 Task: Search one way flight ticket for 3 adults, 3 children in business from Akron/canton: Akron-canton Regional Airport to New Bern: Coastal Carolina Regional Airport (was Craven County Regional) on 8-4-2023. Choice of flights is Sun country airlines. Number of bags: 1 carry on bag and 3 checked bags. Price is upto 25000. Outbound departure time preference is 15:45.
Action: Mouse moved to (294, 240)
Screenshot: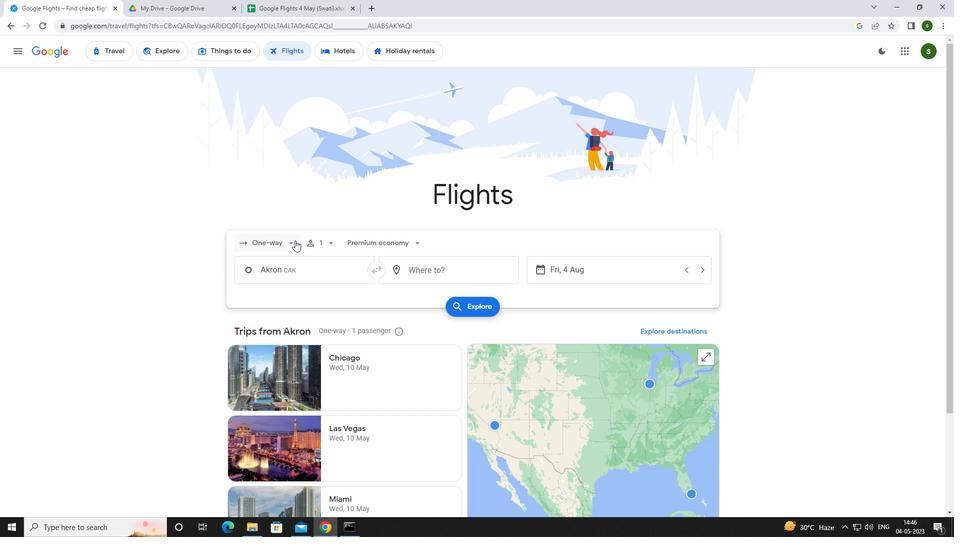 
Action: Mouse pressed left at (294, 240)
Screenshot: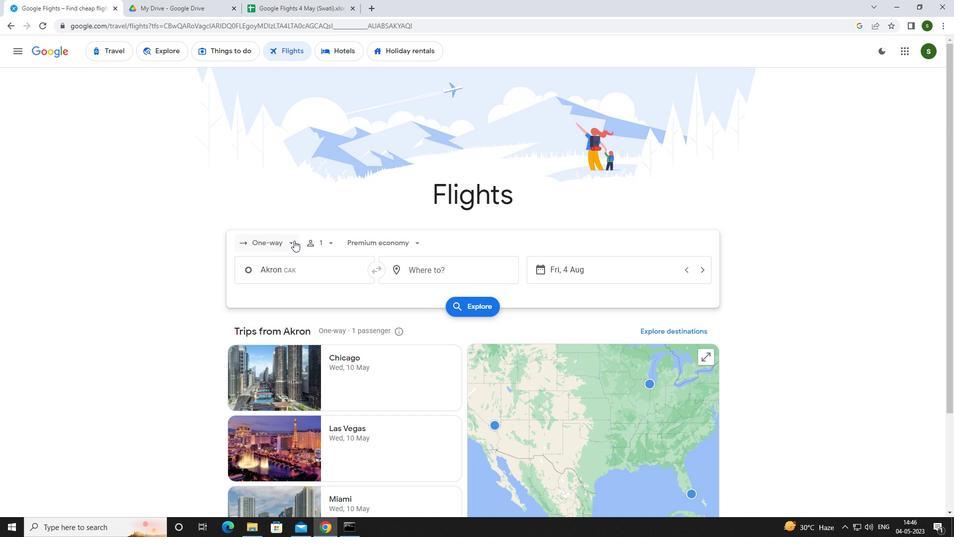 
Action: Mouse moved to (284, 289)
Screenshot: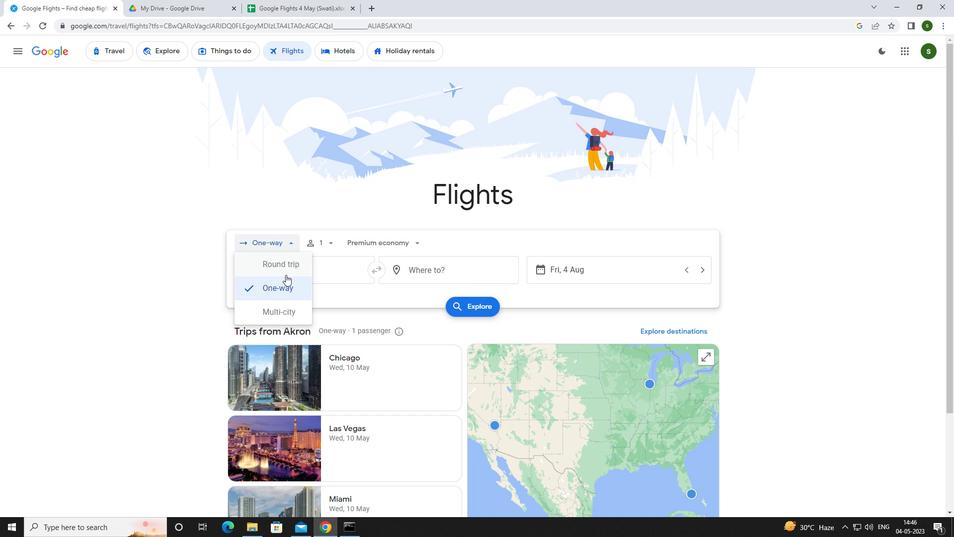 
Action: Mouse pressed left at (284, 289)
Screenshot: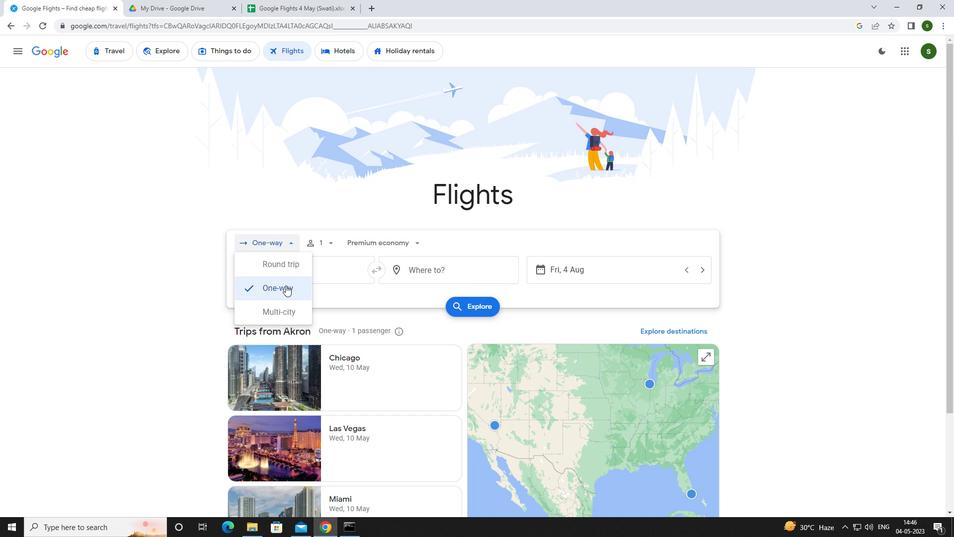 
Action: Mouse moved to (330, 246)
Screenshot: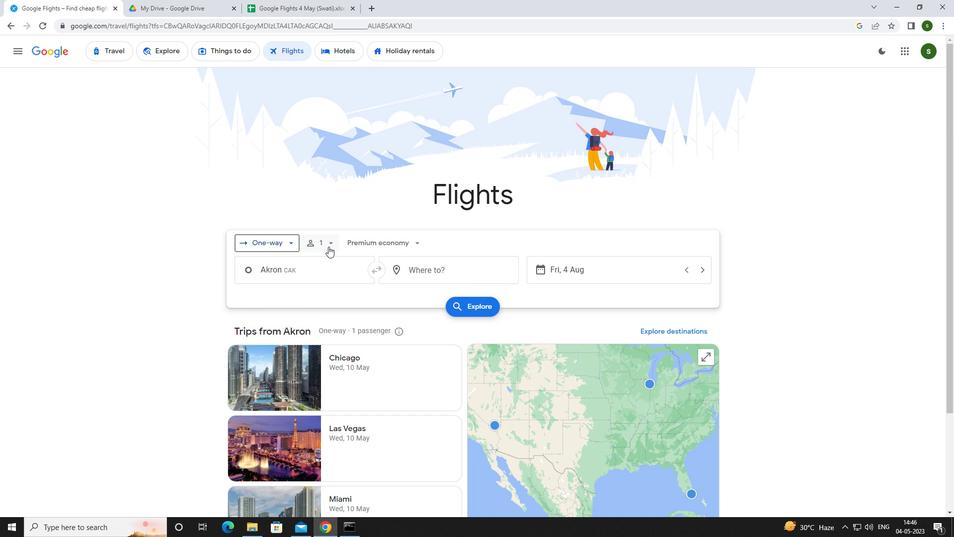 
Action: Mouse pressed left at (330, 246)
Screenshot: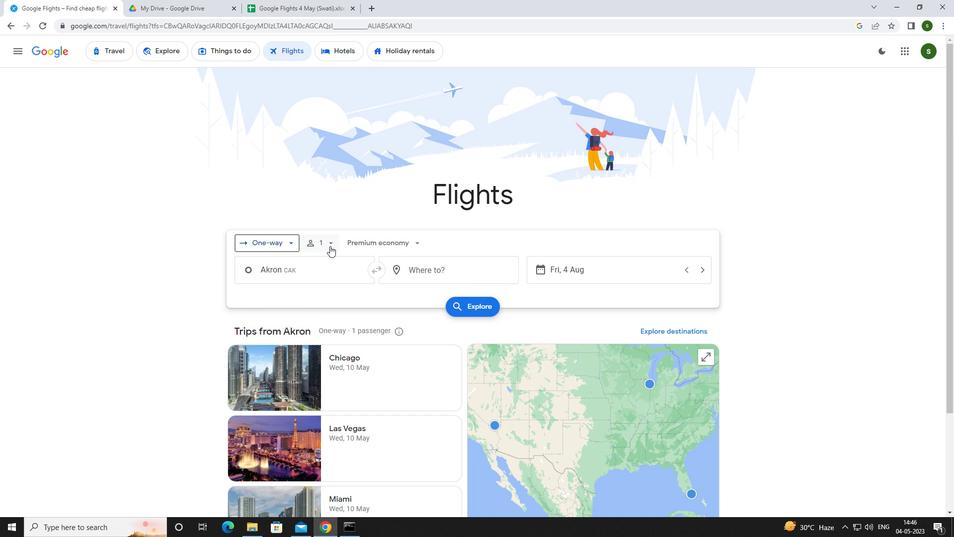 
Action: Mouse moved to (404, 271)
Screenshot: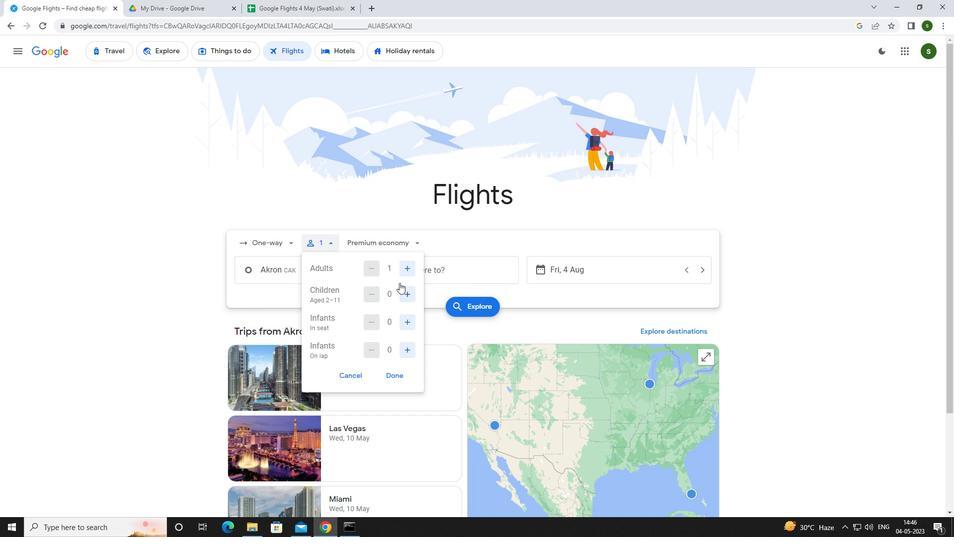
Action: Mouse pressed left at (404, 271)
Screenshot: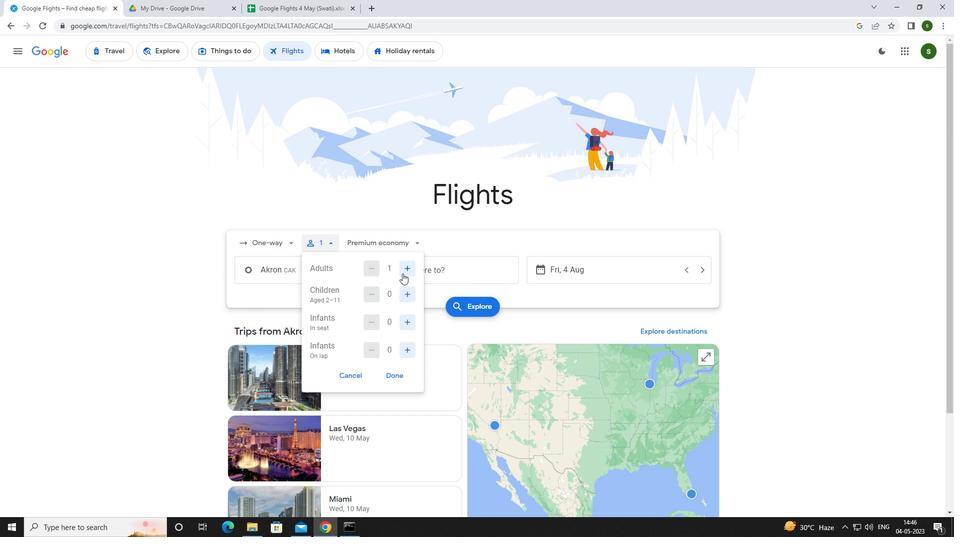 
Action: Mouse pressed left at (404, 271)
Screenshot: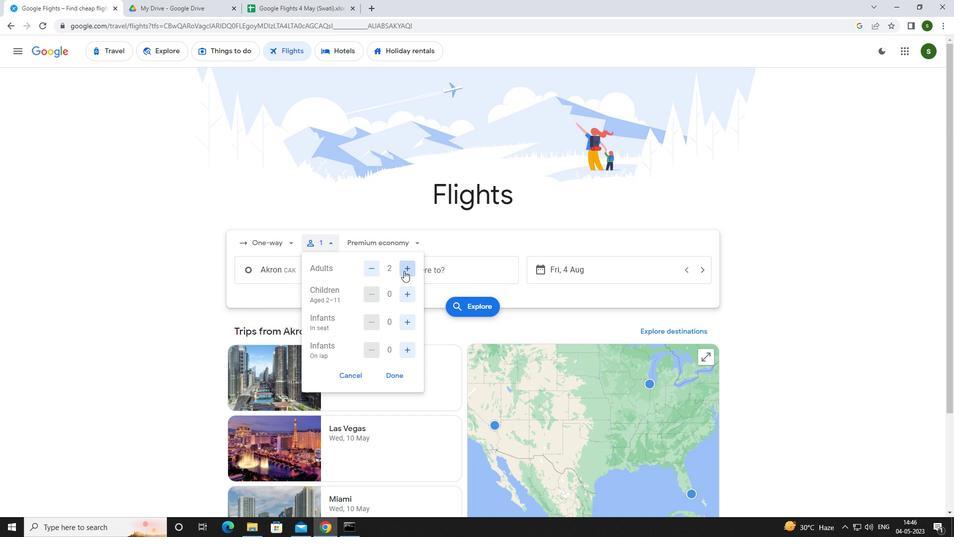 
Action: Mouse moved to (406, 293)
Screenshot: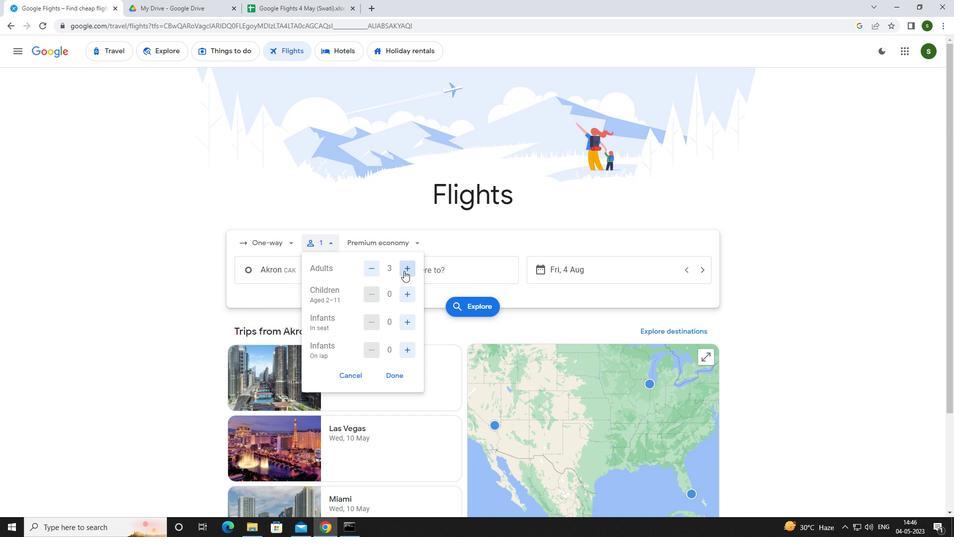 
Action: Mouse pressed left at (406, 293)
Screenshot: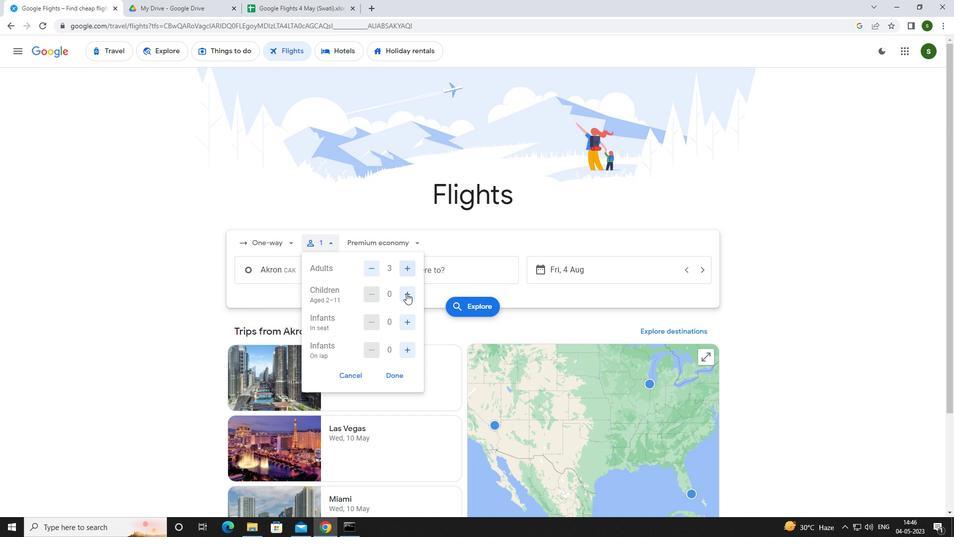 
Action: Mouse pressed left at (406, 293)
Screenshot: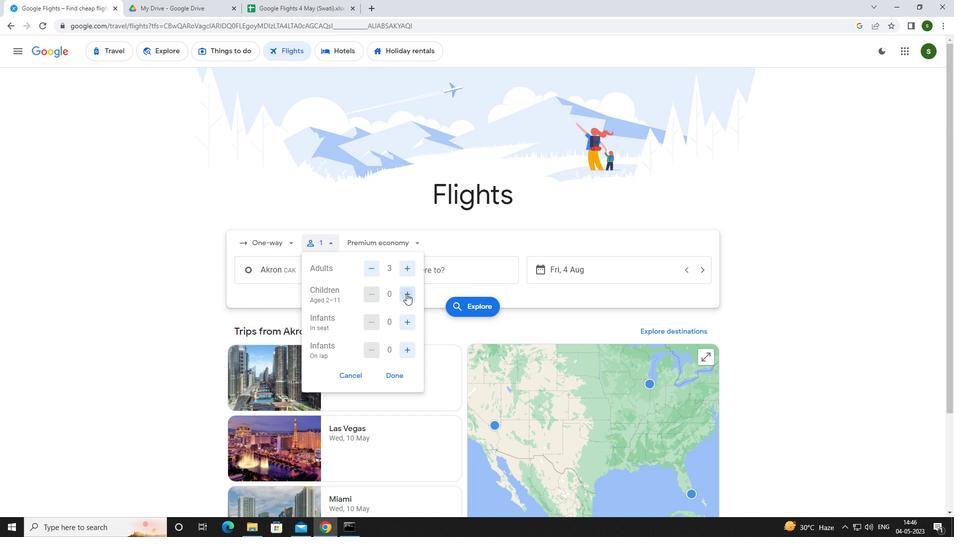 
Action: Mouse pressed left at (406, 293)
Screenshot: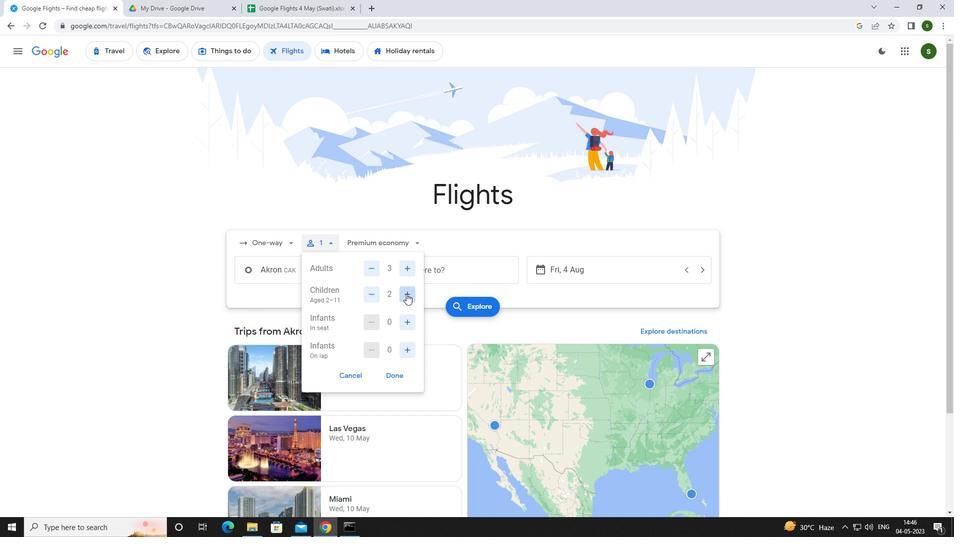 
Action: Mouse moved to (390, 237)
Screenshot: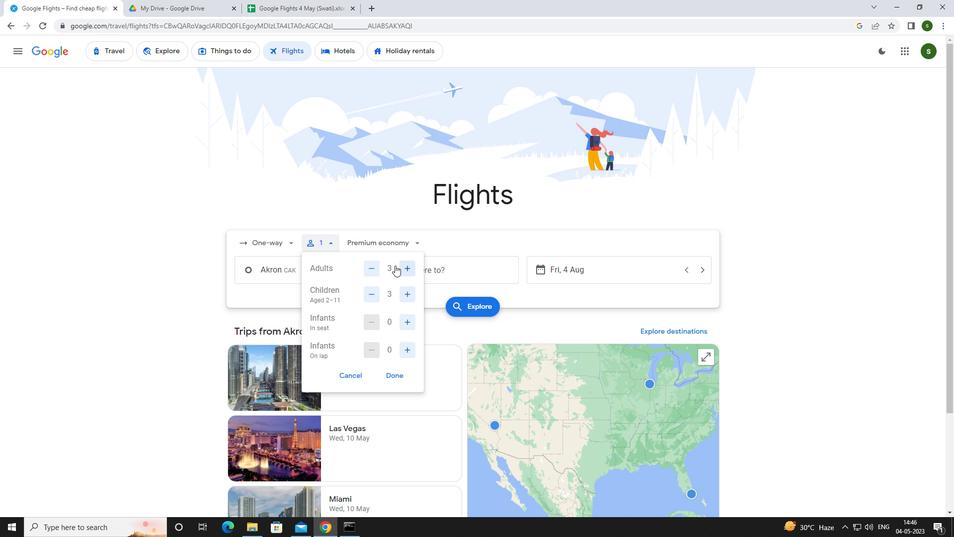 
Action: Mouse pressed left at (390, 237)
Screenshot: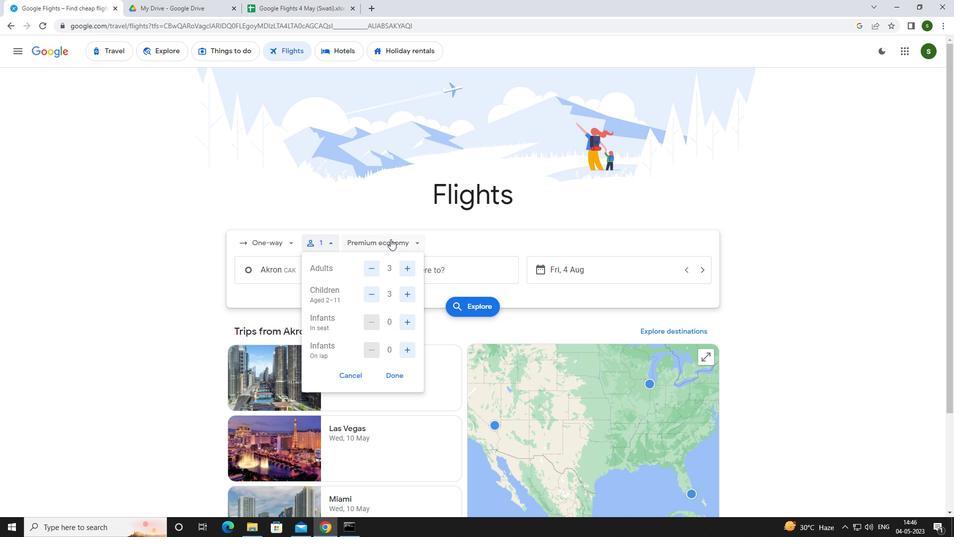 
Action: Mouse moved to (384, 312)
Screenshot: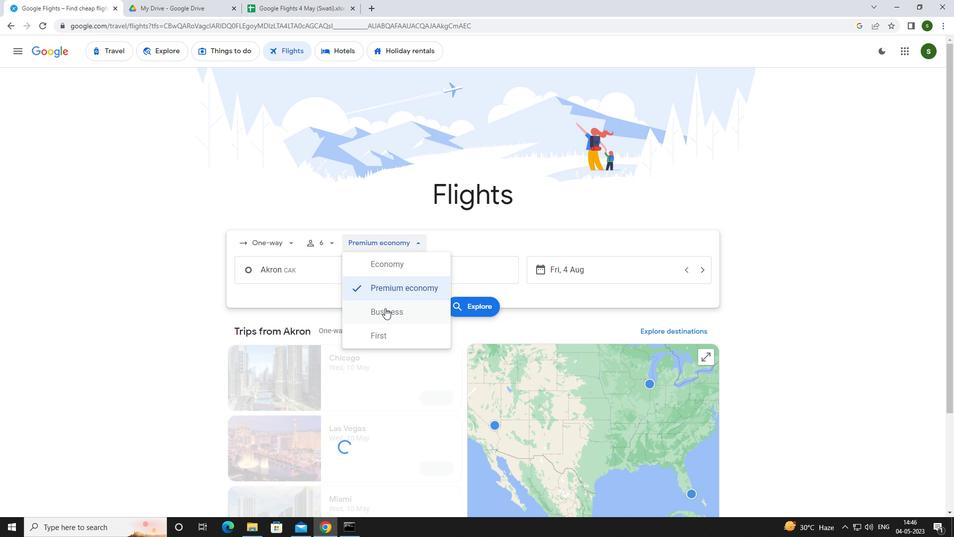
Action: Mouse pressed left at (384, 312)
Screenshot: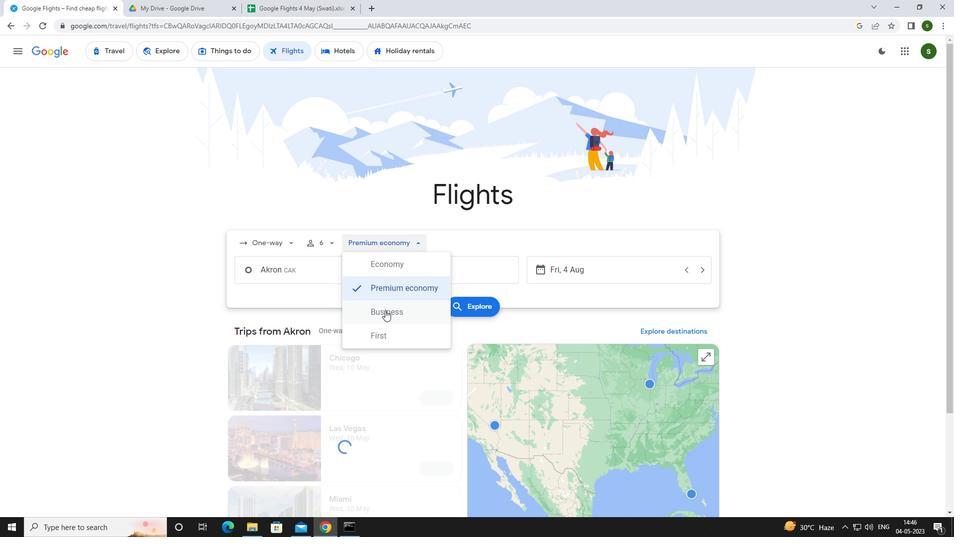 
Action: Mouse moved to (344, 278)
Screenshot: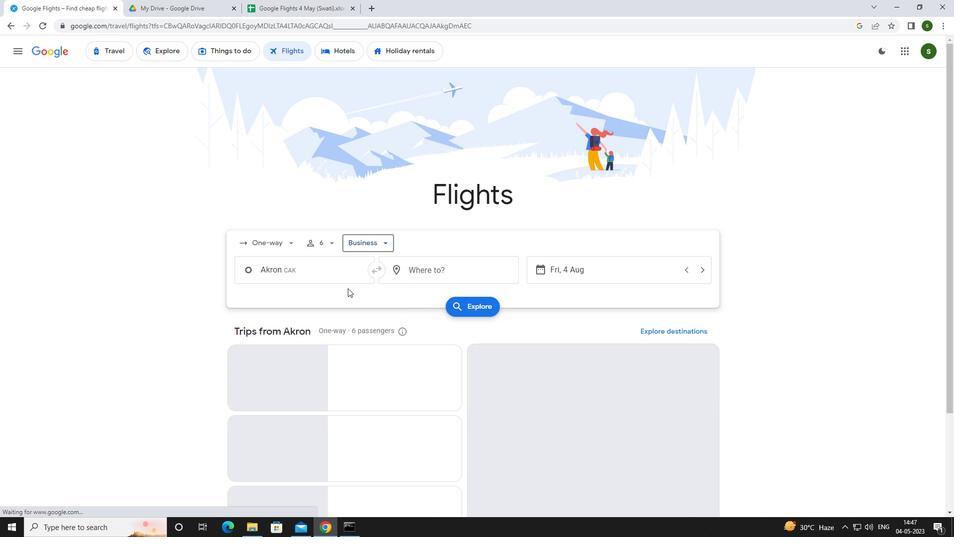 
Action: Mouse pressed left at (344, 278)
Screenshot: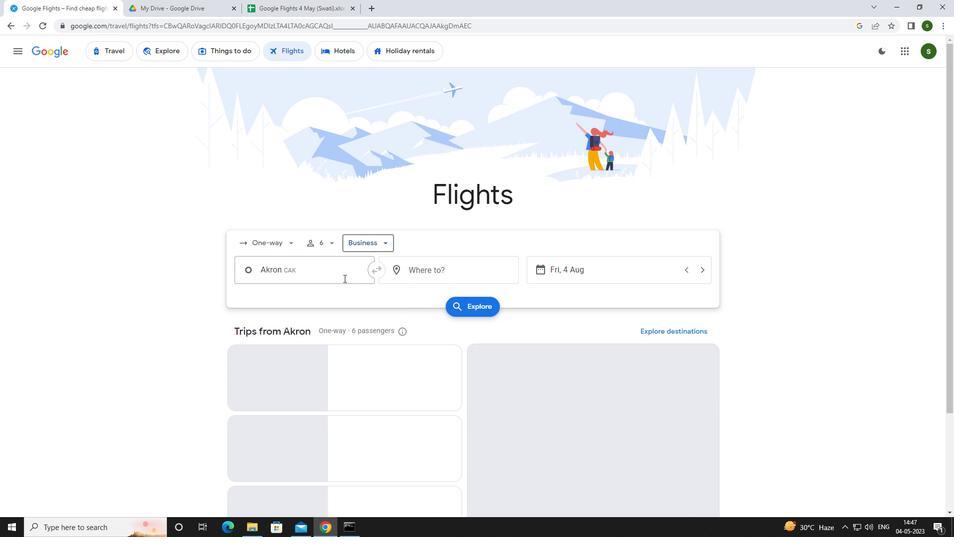 
Action: Key pressed <Key.caps_lock>a<Key.caps_lock>kron<Key.space>
Screenshot: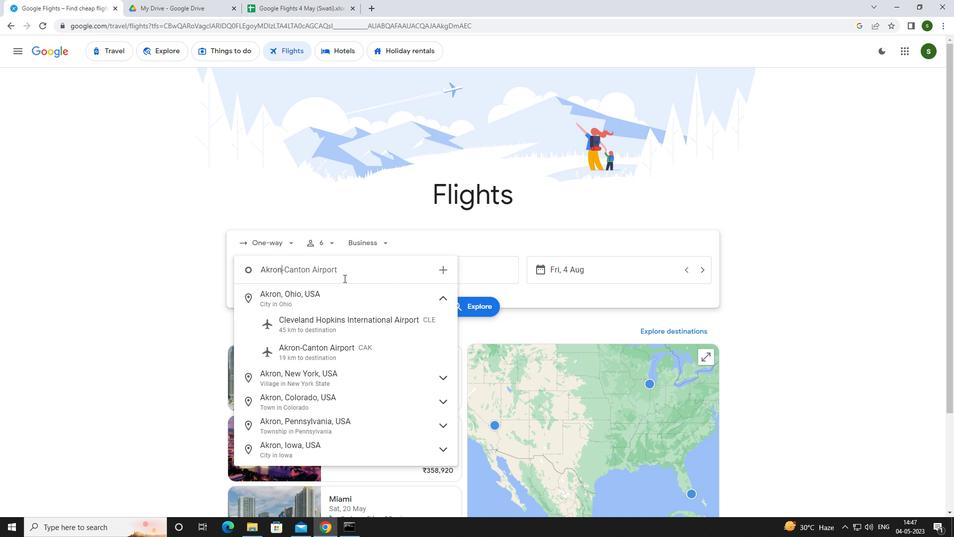 
Action: Mouse moved to (347, 346)
Screenshot: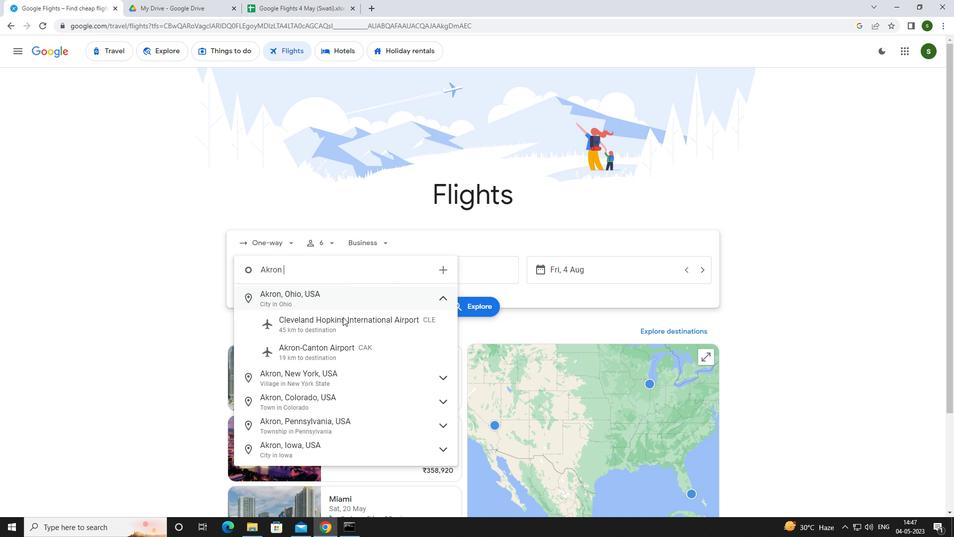 
Action: Mouse pressed left at (347, 346)
Screenshot: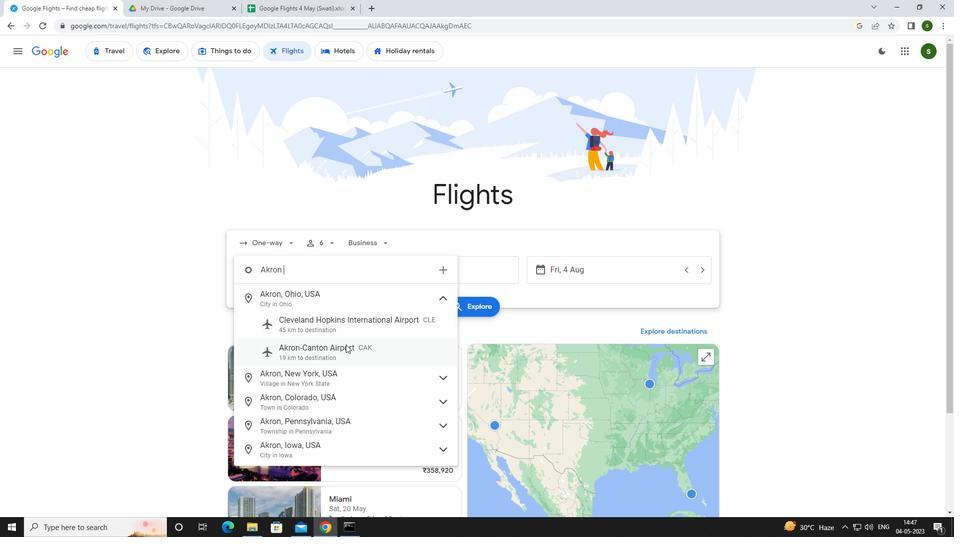 
Action: Mouse moved to (440, 274)
Screenshot: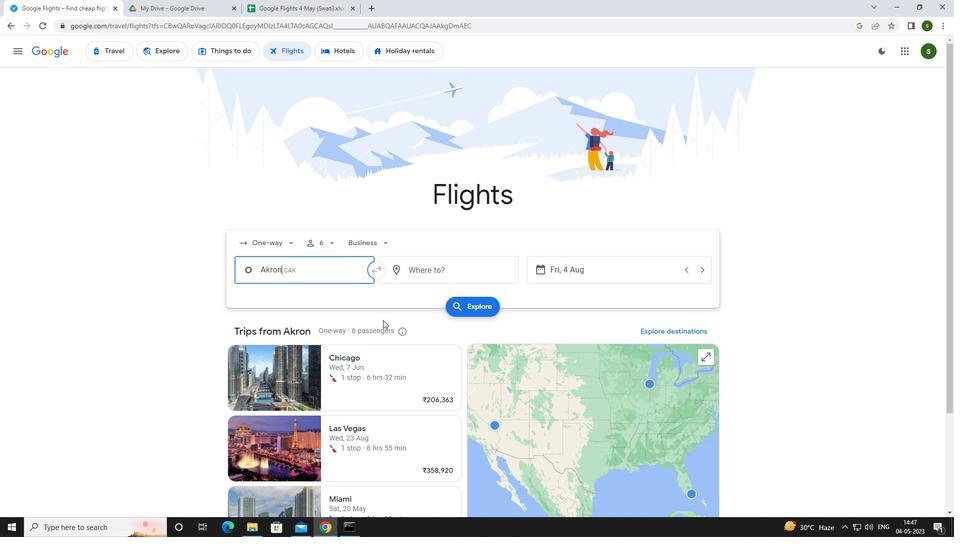 
Action: Mouse pressed left at (440, 274)
Screenshot: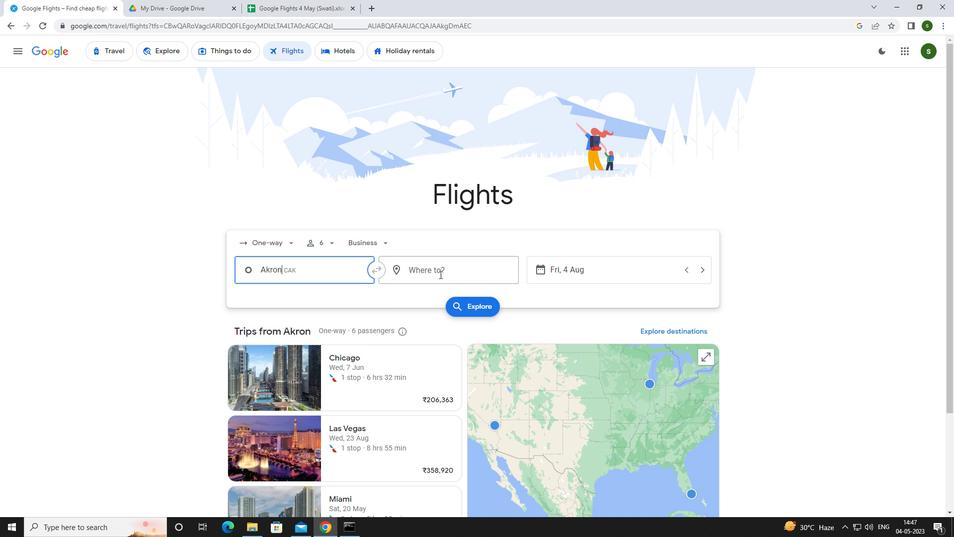 
Action: Key pressed <Key.caps_lock>c<Key.caps_lock>oastal
Screenshot: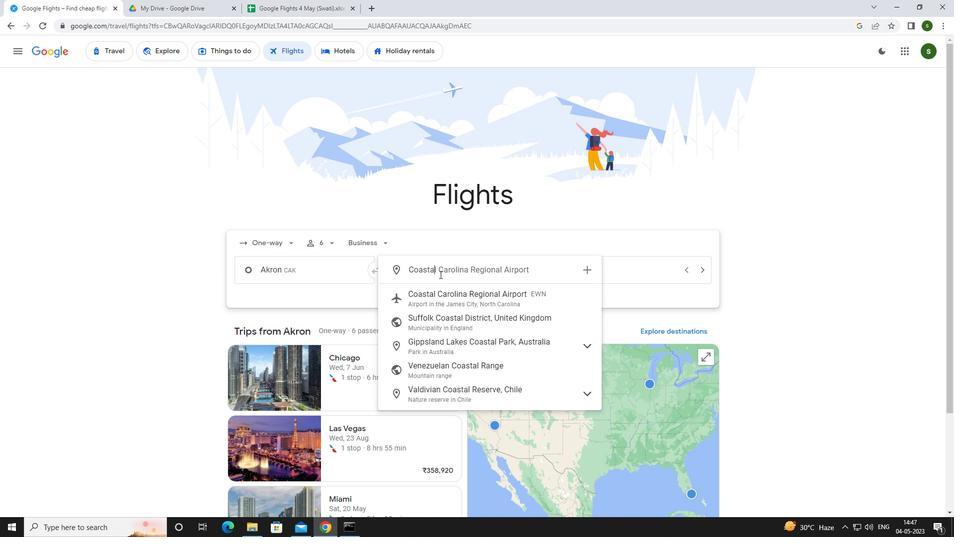 
Action: Mouse moved to (445, 294)
Screenshot: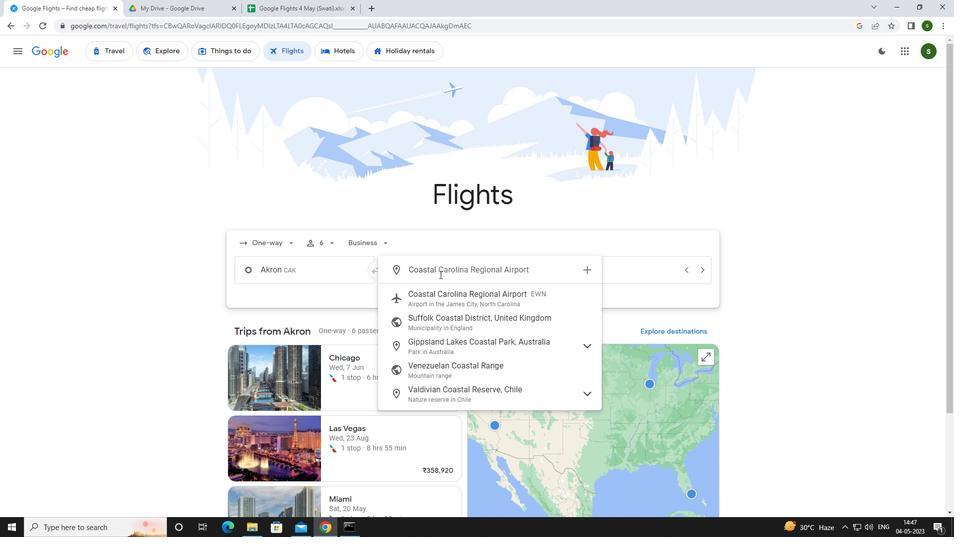 
Action: Mouse pressed left at (445, 294)
Screenshot: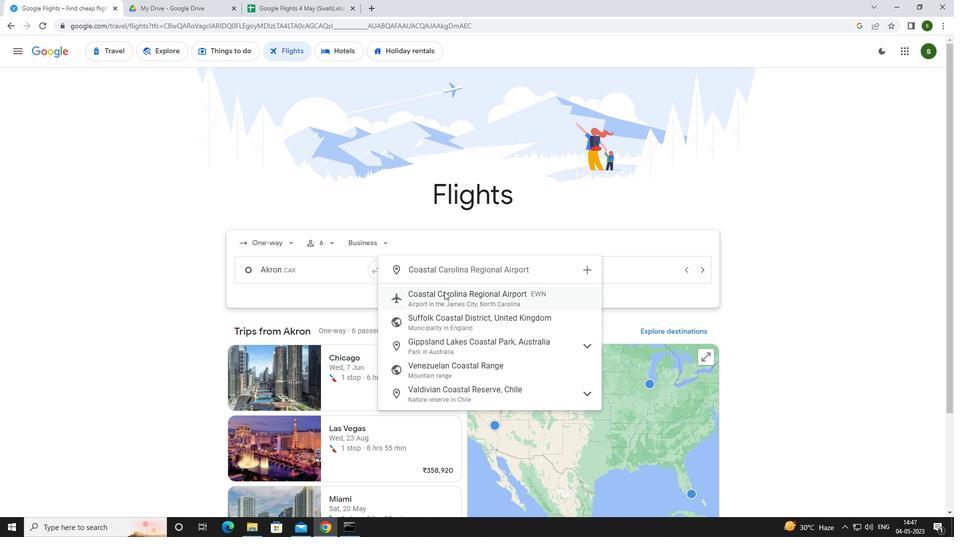 
Action: Mouse moved to (591, 273)
Screenshot: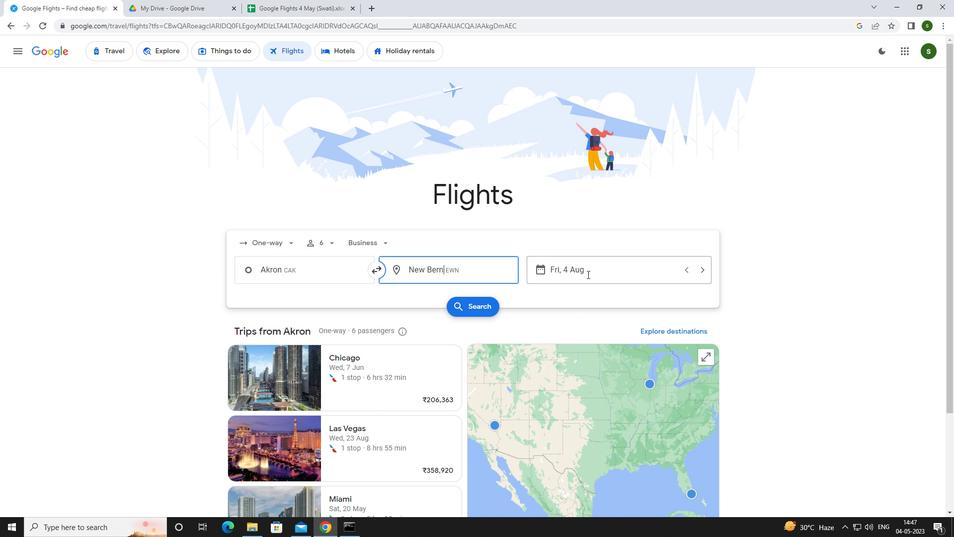 
Action: Mouse pressed left at (591, 273)
Screenshot: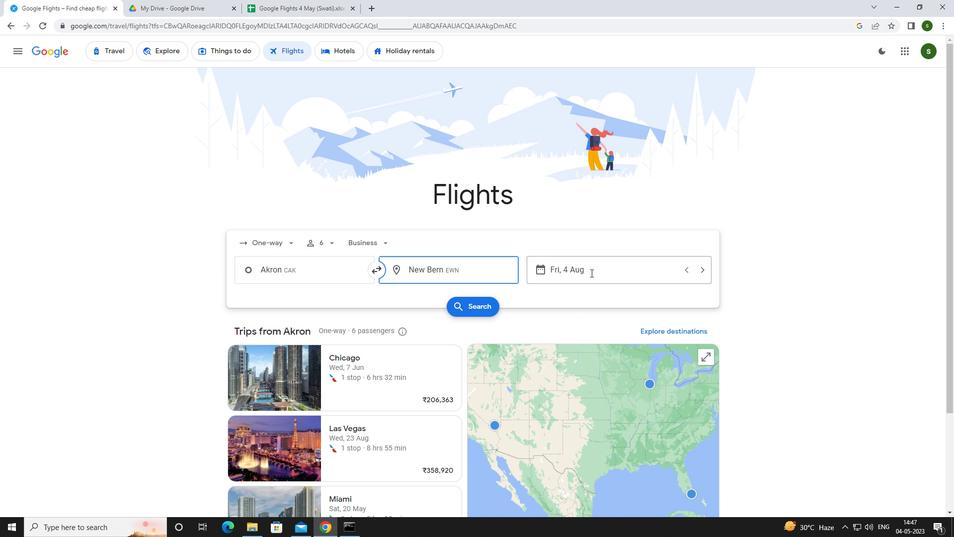 
Action: Mouse moved to (482, 335)
Screenshot: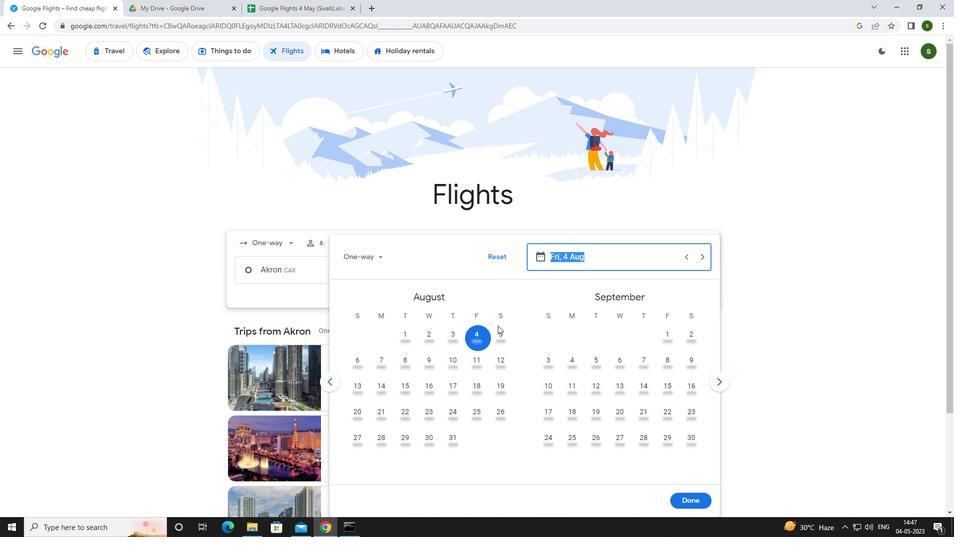 
Action: Mouse pressed left at (482, 335)
Screenshot: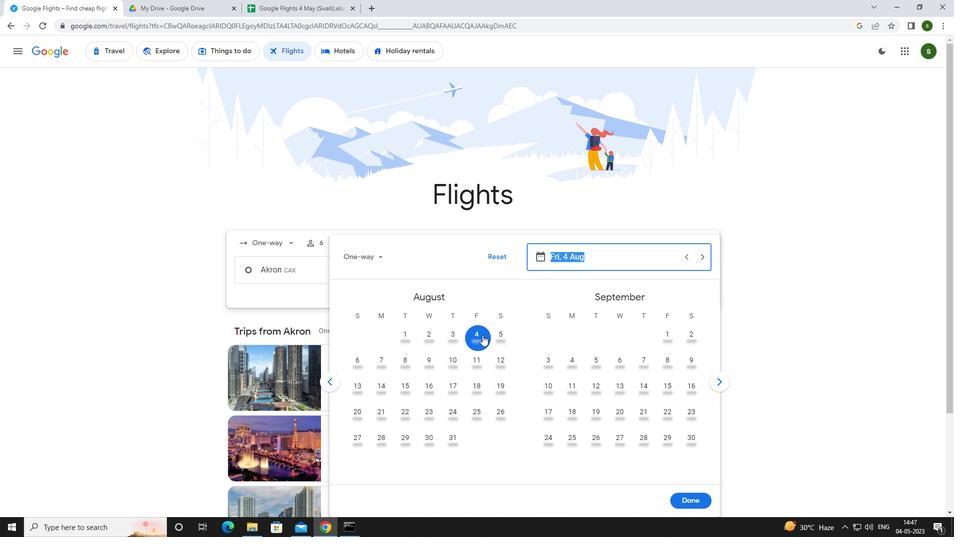 
Action: Mouse moved to (692, 503)
Screenshot: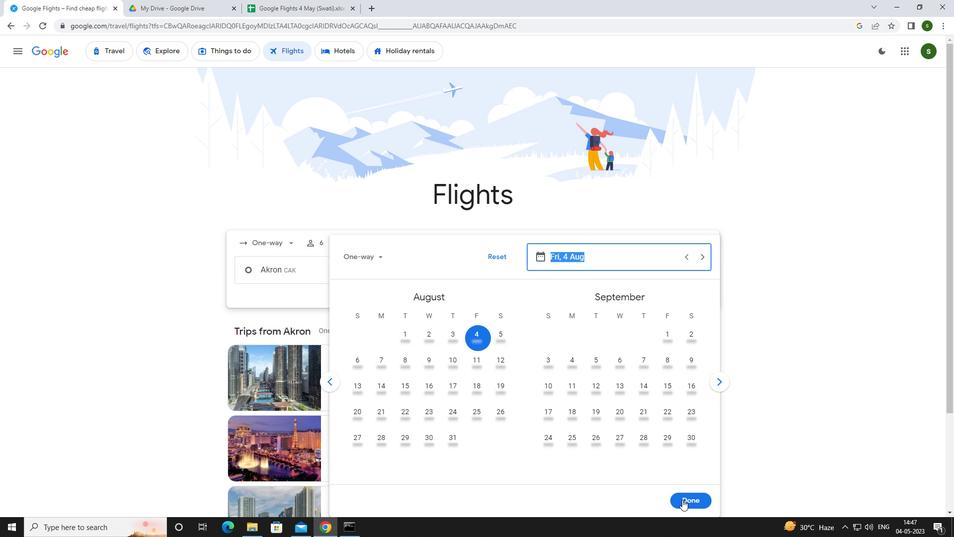 
Action: Mouse pressed left at (692, 503)
Screenshot: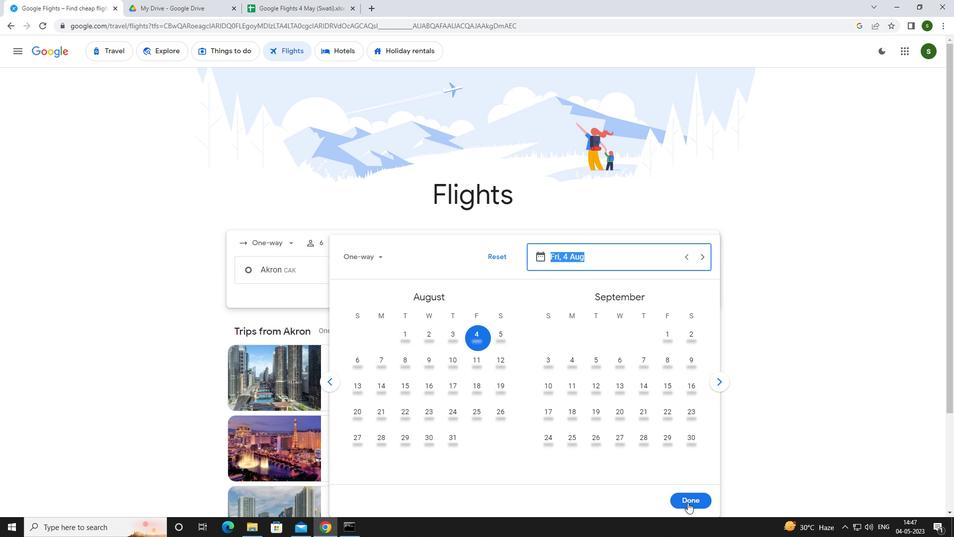 
Action: Mouse moved to (478, 307)
Screenshot: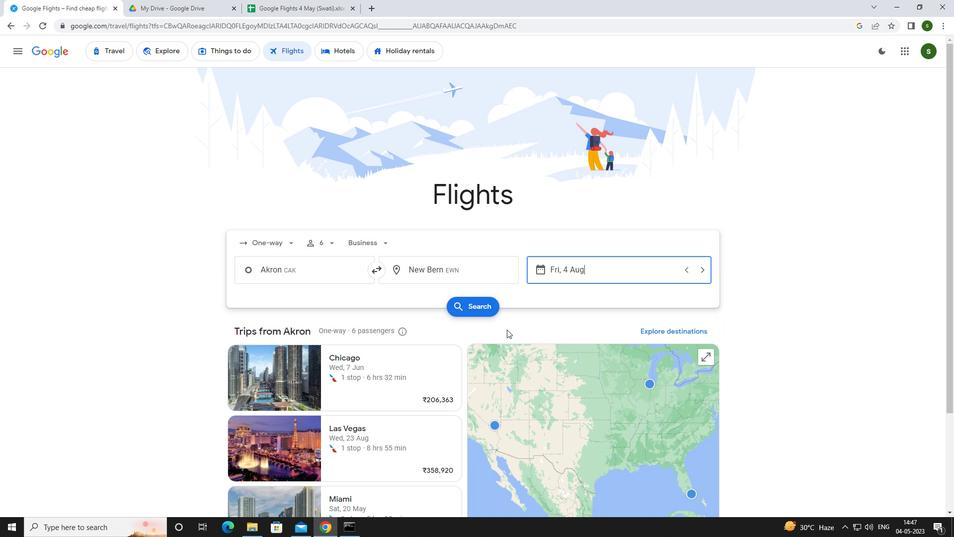 
Action: Mouse pressed left at (478, 307)
Screenshot: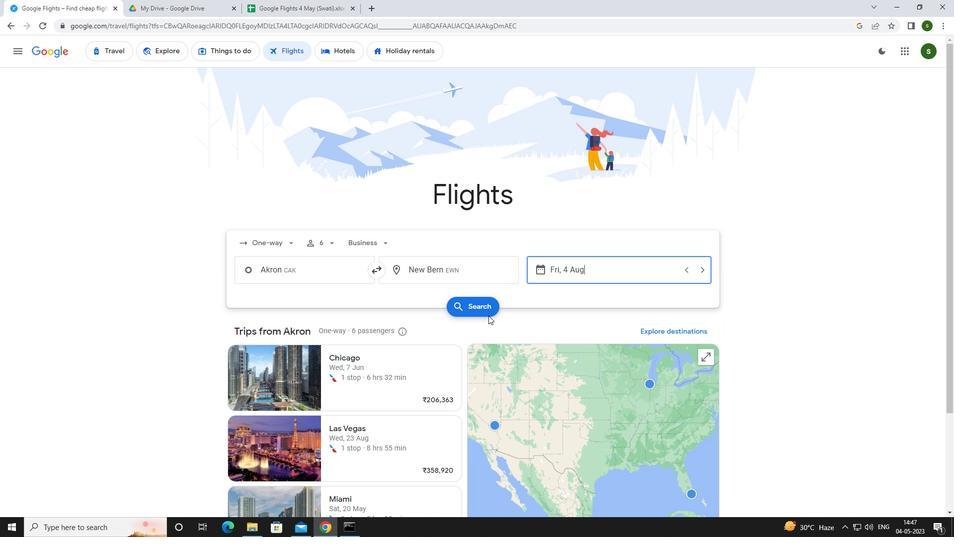 
Action: Mouse moved to (251, 144)
Screenshot: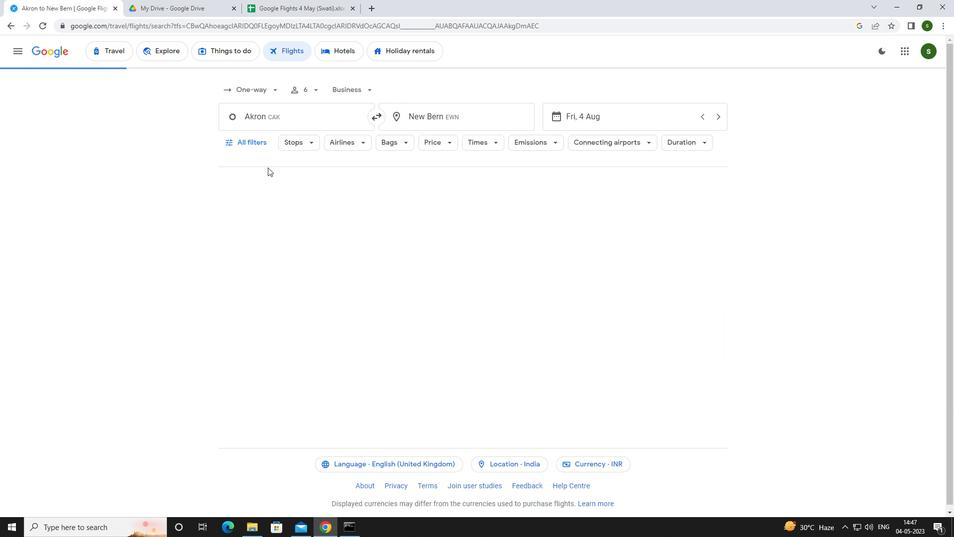 
Action: Mouse pressed left at (251, 144)
Screenshot: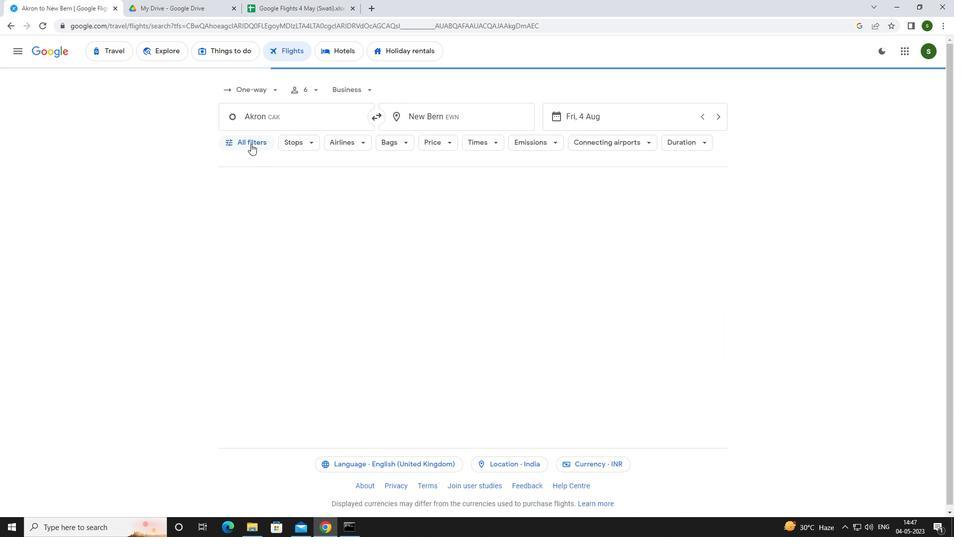 
Action: Mouse moved to (370, 354)
Screenshot: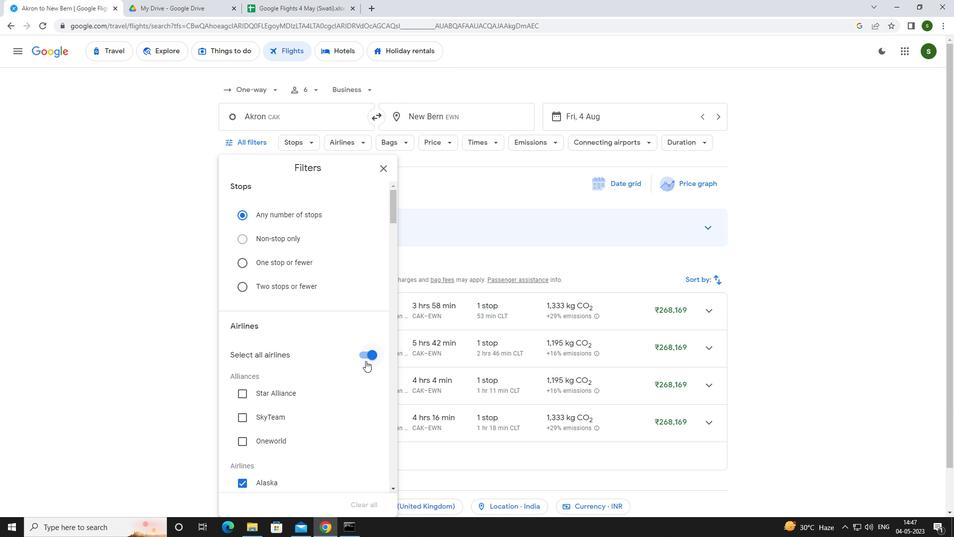 
Action: Mouse pressed left at (370, 354)
Screenshot: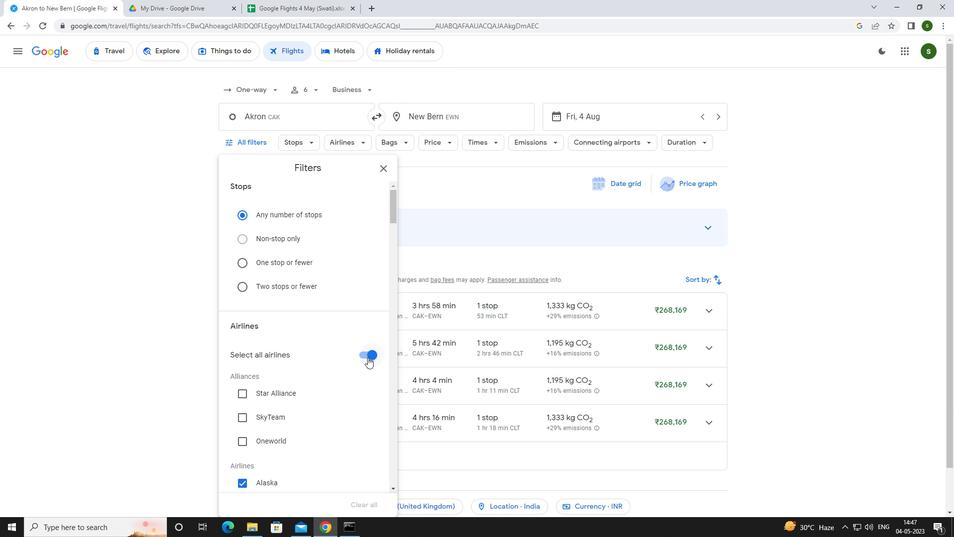 
Action: Mouse scrolled (370, 354) with delta (0, 0)
Screenshot: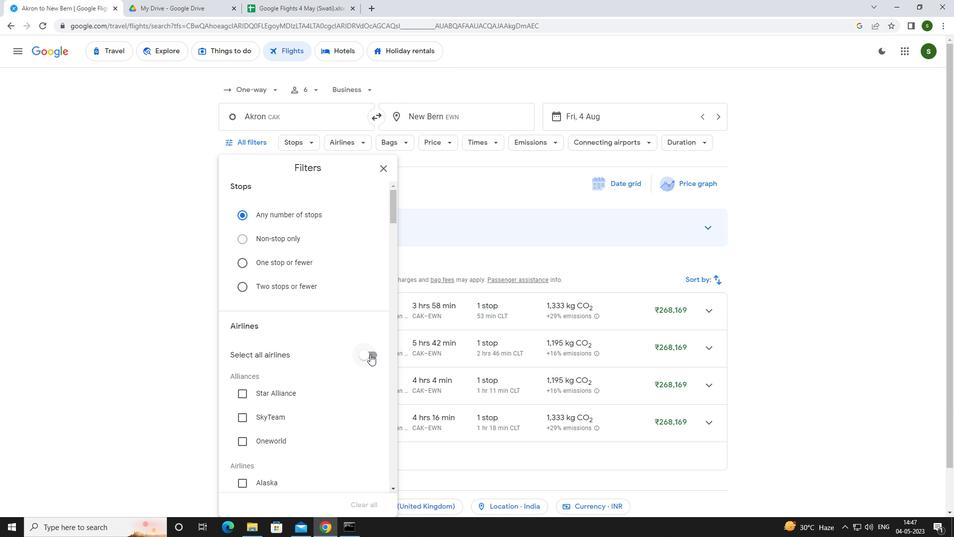 
Action: Mouse scrolled (370, 354) with delta (0, 0)
Screenshot: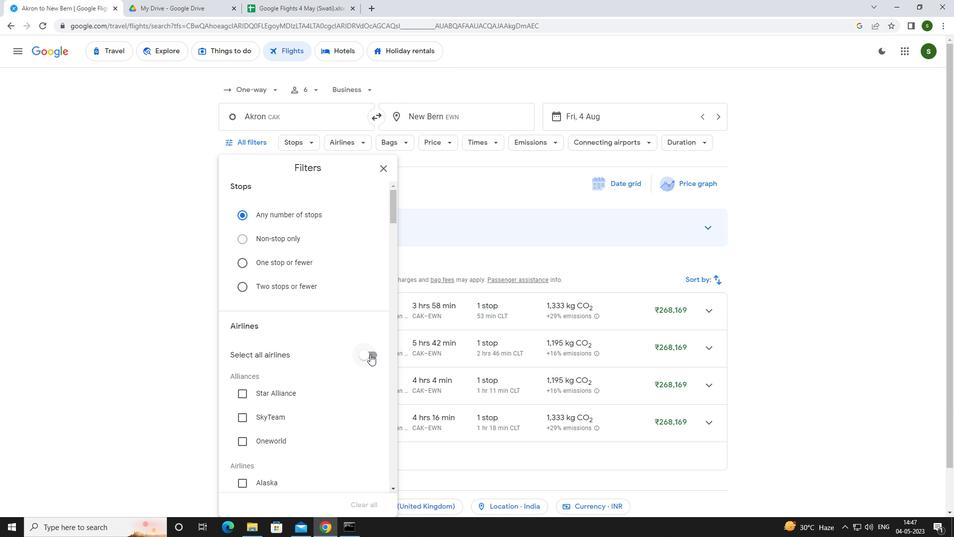 
Action: Mouse scrolled (370, 354) with delta (0, 0)
Screenshot: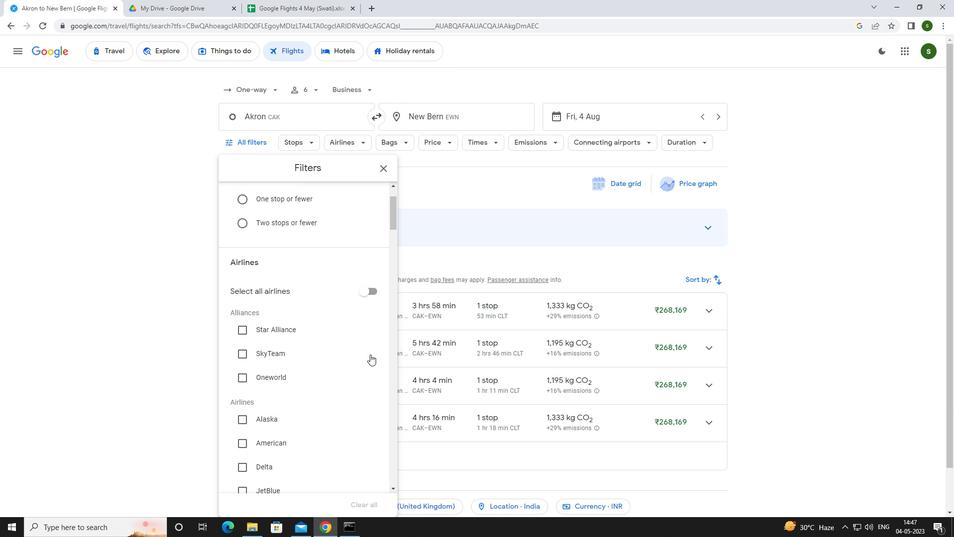 
Action: Mouse scrolled (370, 354) with delta (0, 0)
Screenshot: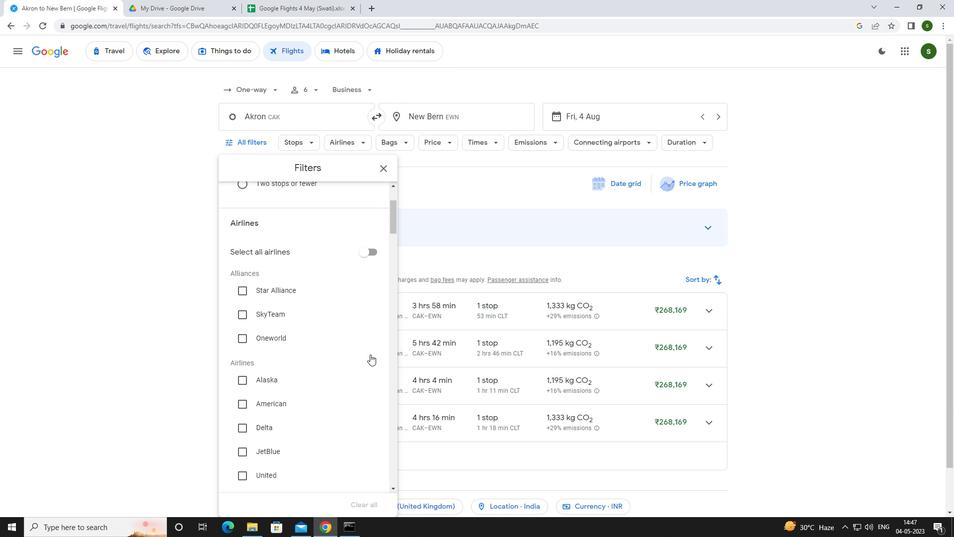 
Action: Mouse scrolled (370, 354) with delta (0, 0)
Screenshot: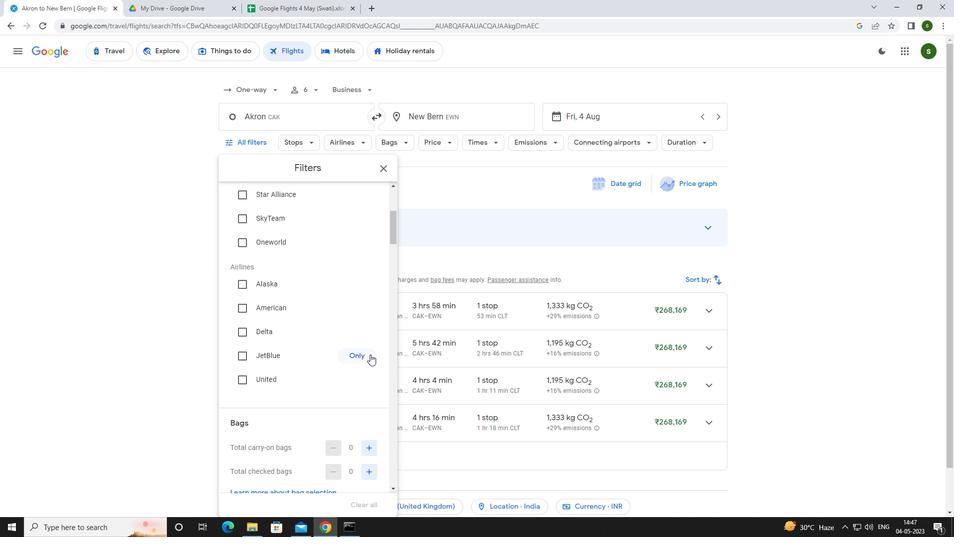 
Action: Mouse scrolled (370, 354) with delta (0, 0)
Screenshot: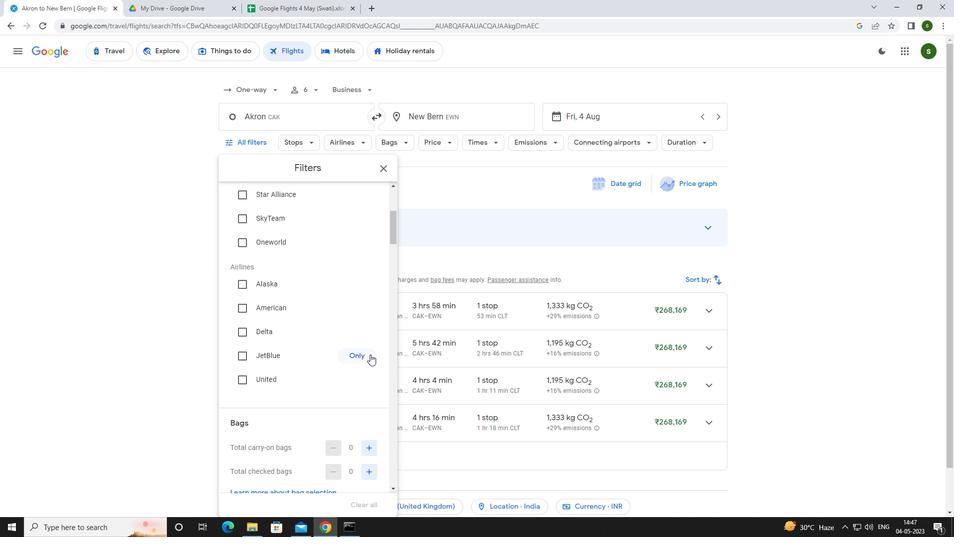 
Action: Mouse moved to (372, 353)
Screenshot: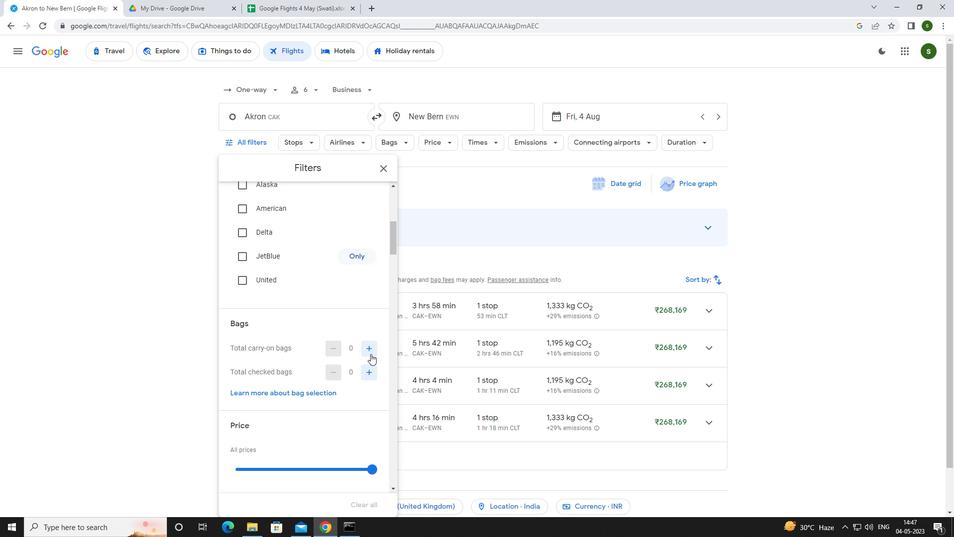 
Action: Mouse pressed left at (372, 353)
Screenshot: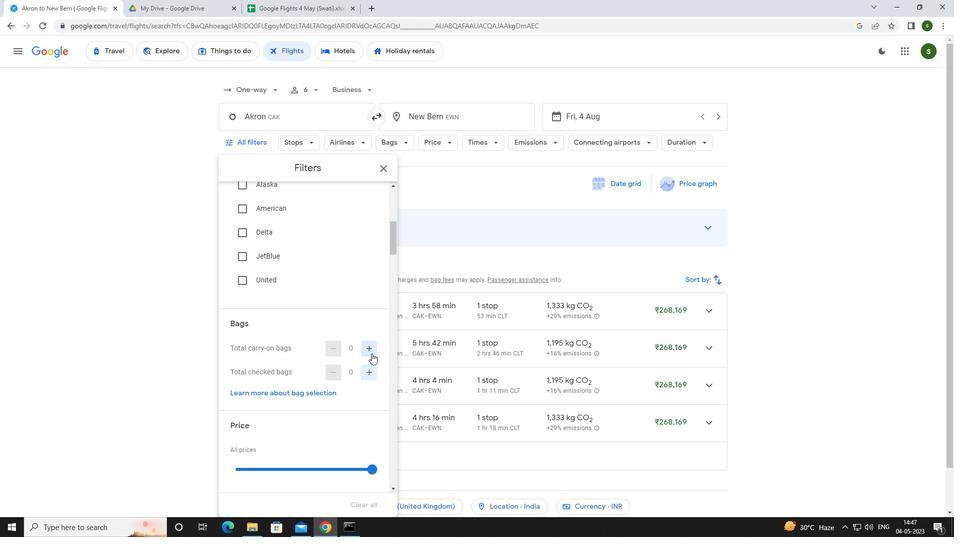 
Action: Mouse moved to (367, 368)
Screenshot: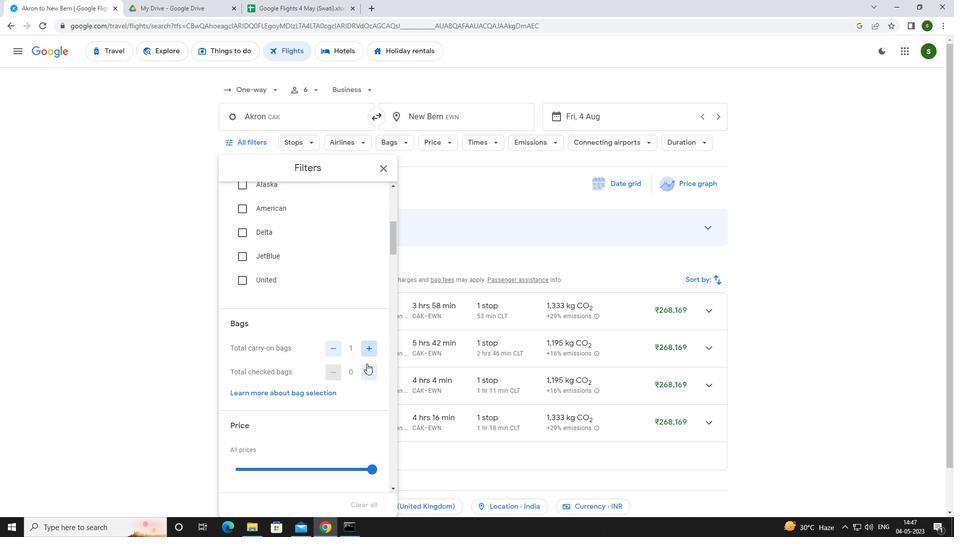 
Action: Mouse pressed left at (367, 368)
Screenshot: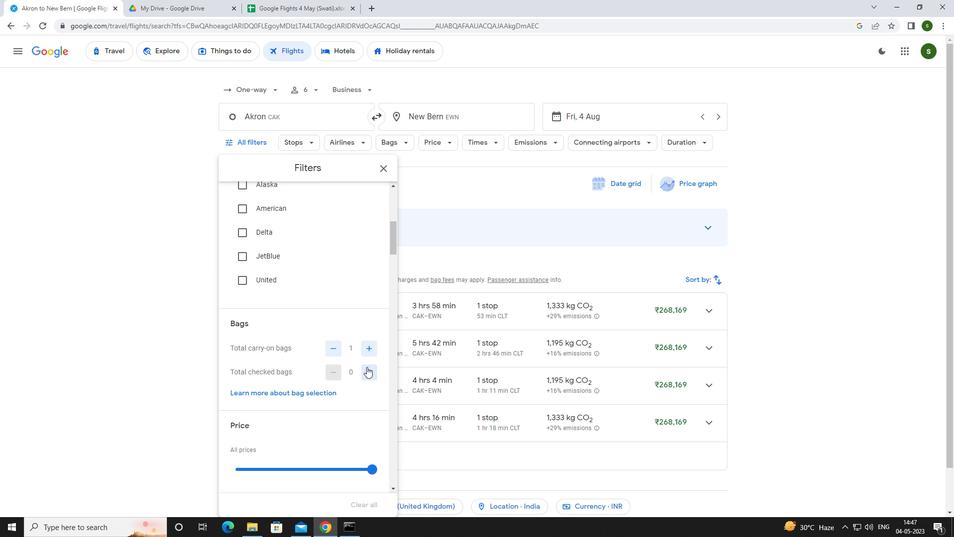 
Action: Mouse moved to (367, 369)
Screenshot: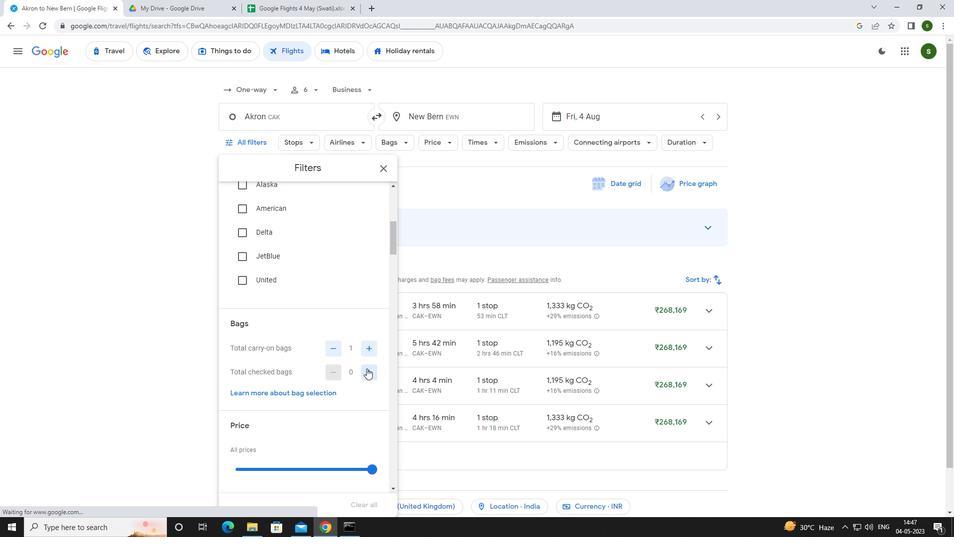 
Action: Mouse pressed left at (367, 369)
Screenshot: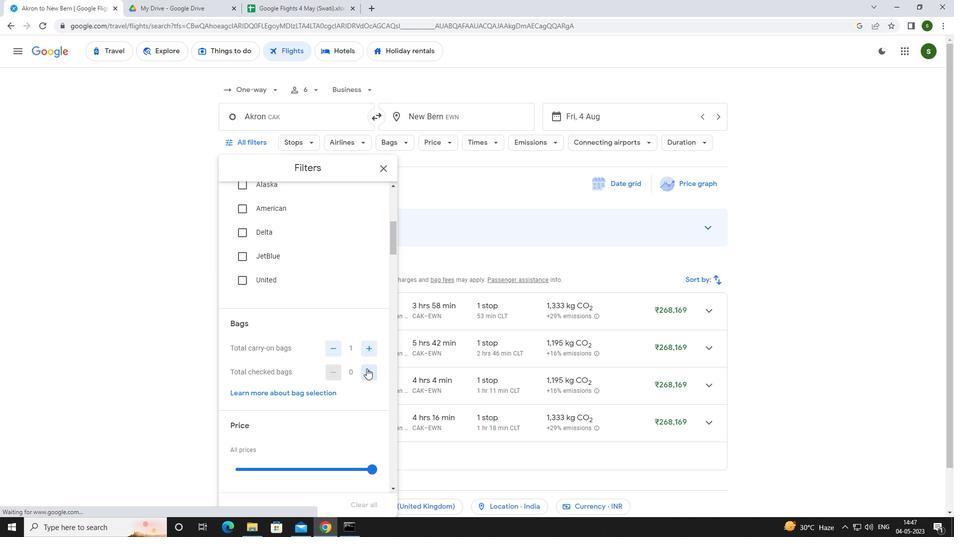 
Action: Mouse pressed left at (367, 369)
Screenshot: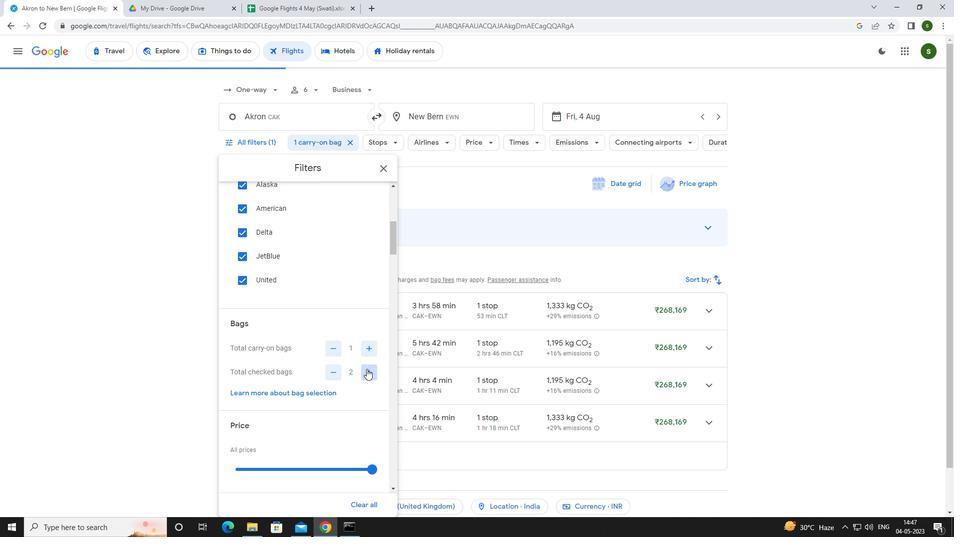 
Action: Mouse scrolled (367, 368) with delta (0, 0)
Screenshot: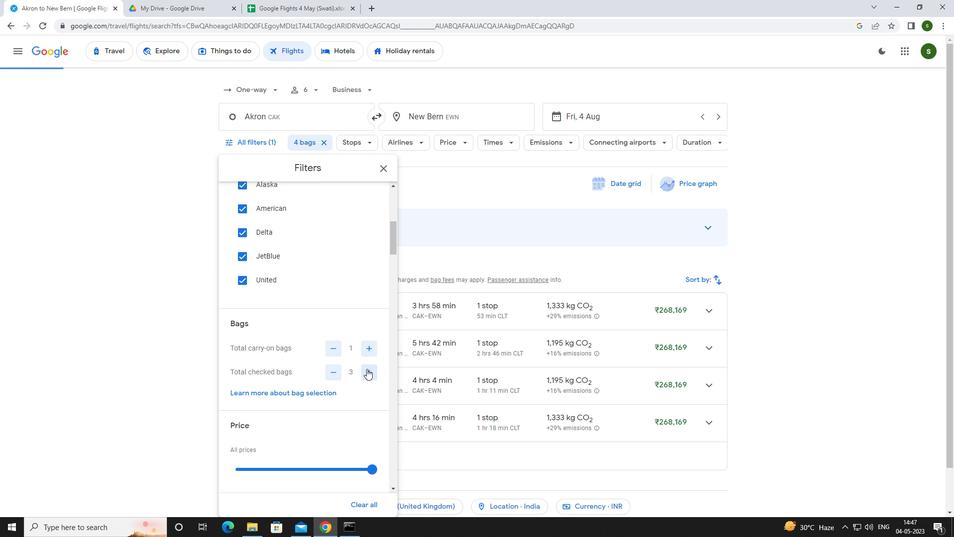 
Action: Mouse scrolled (367, 368) with delta (0, 0)
Screenshot: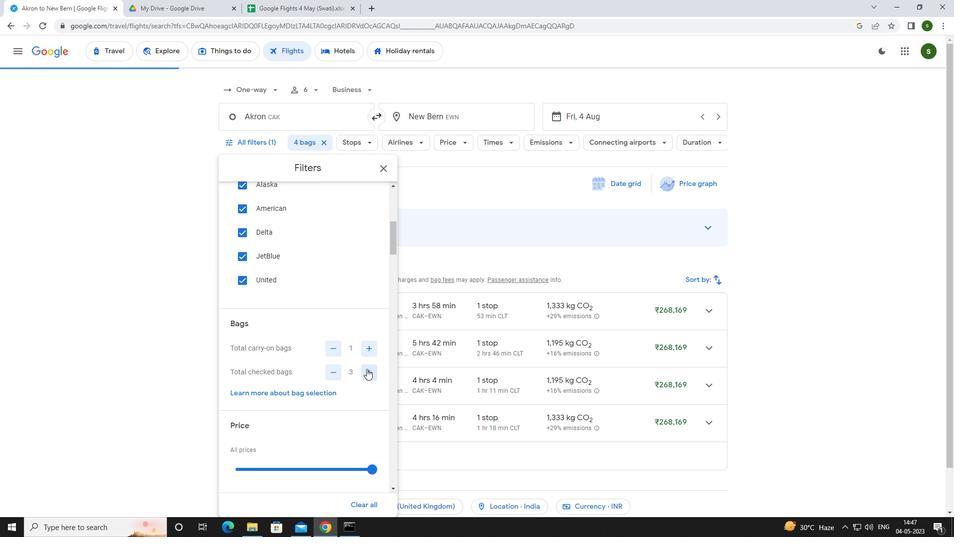 
Action: Mouse moved to (372, 367)
Screenshot: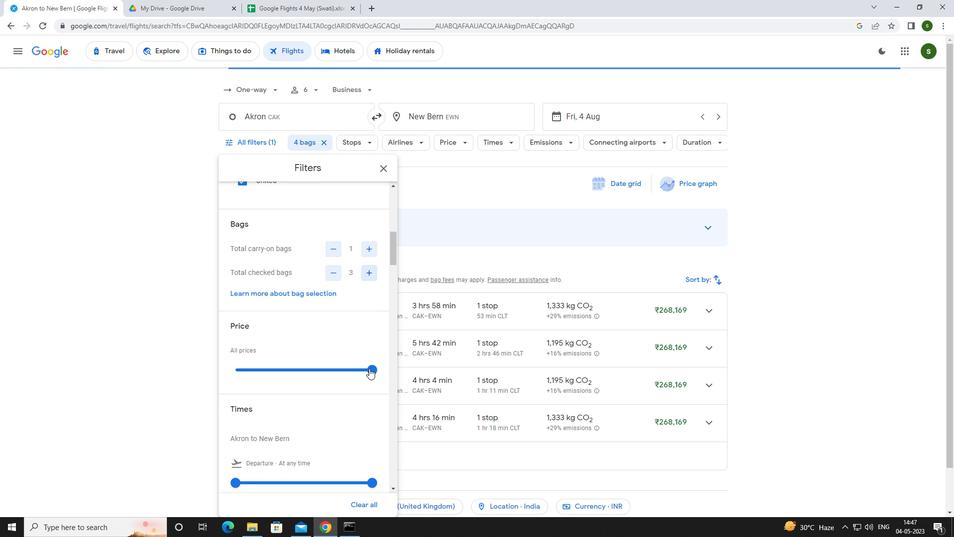 
Action: Mouse pressed left at (372, 367)
Screenshot: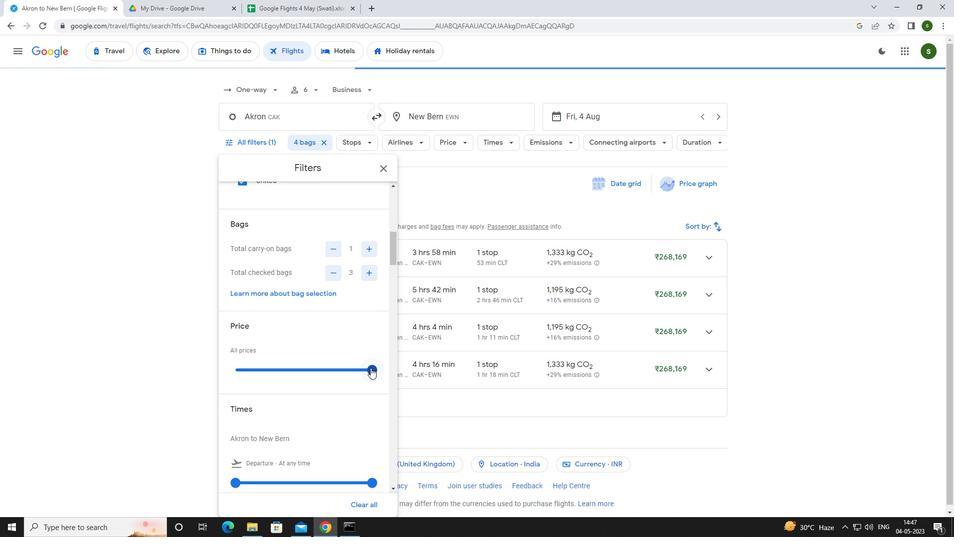 
Action: Mouse moved to (246, 377)
Screenshot: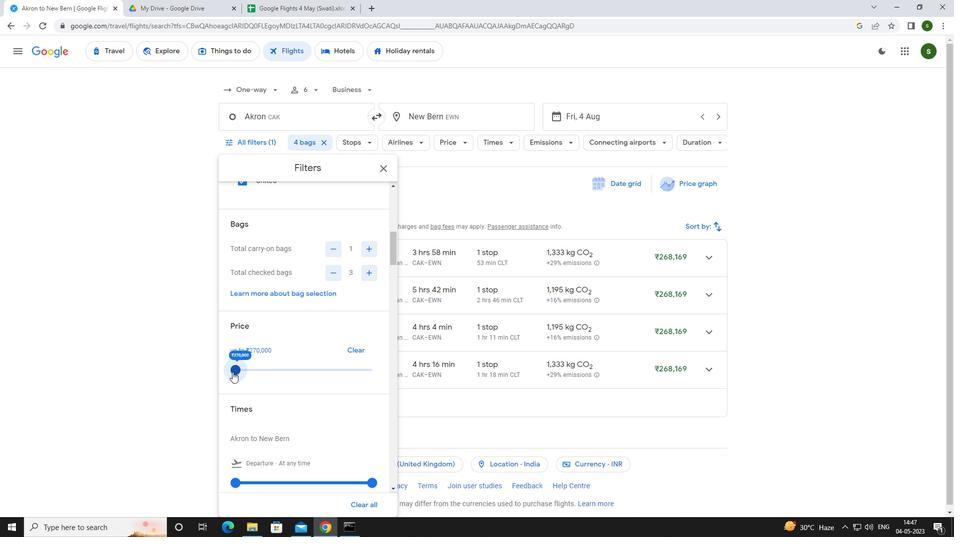 
Action: Mouse scrolled (246, 376) with delta (0, 0)
Screenshot: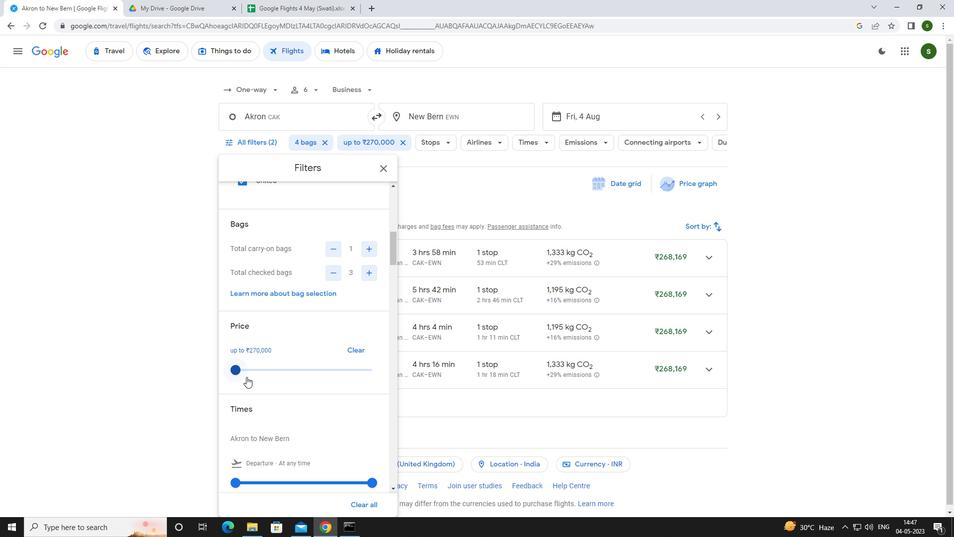 
Action: Mouse scrolled (246, 376) with delta (0, 0)
Screenshot: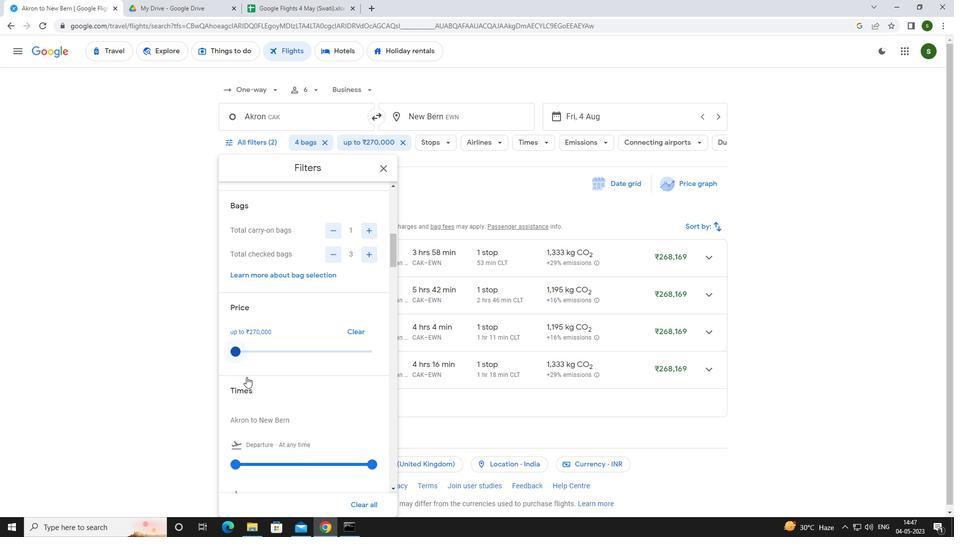 
Action: Mouse moved to (237, 379)
Screenshot: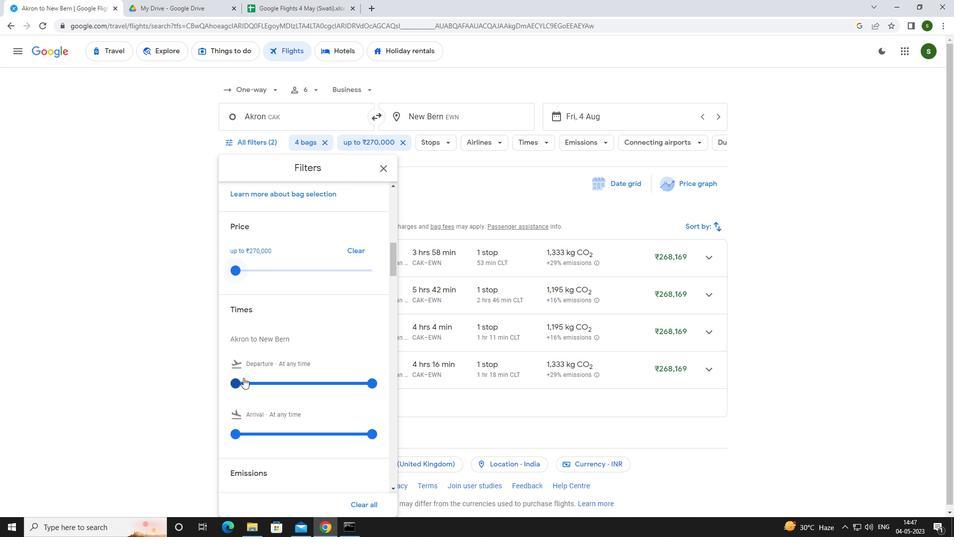 
Action: Mouse pressed left at (237, 379)
Screenshot: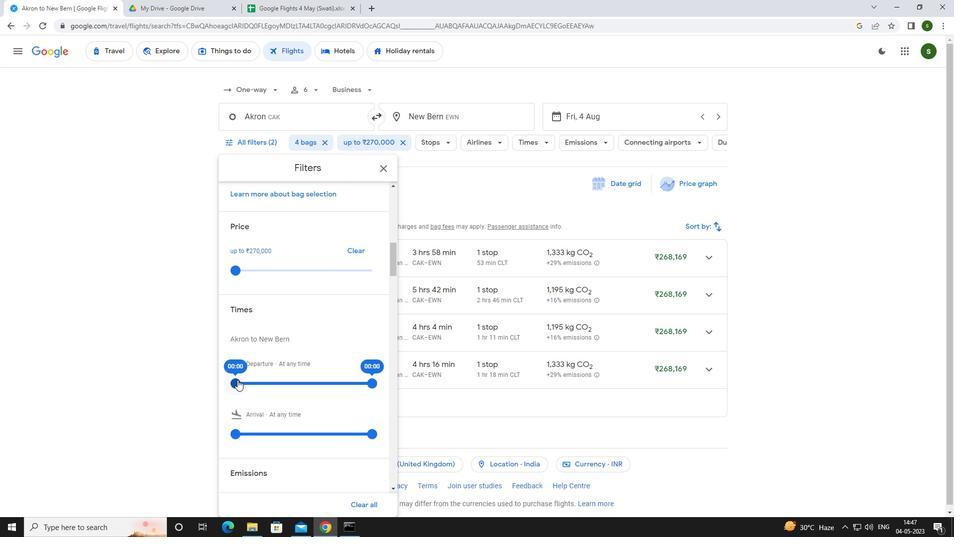 
Action: Mouse moved to (752, 297)
Screenshot: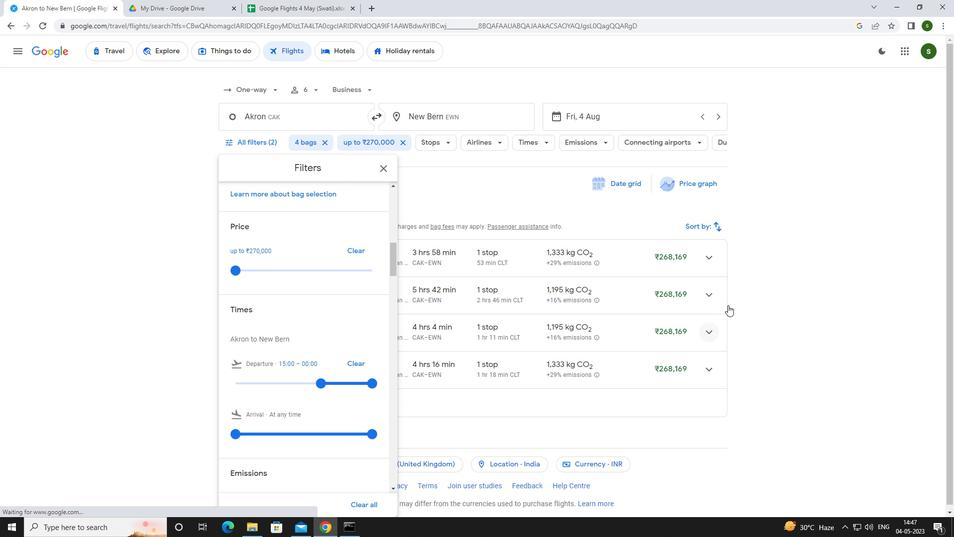 
Action: Mouse pressed left at (752, 297)
Screenshot: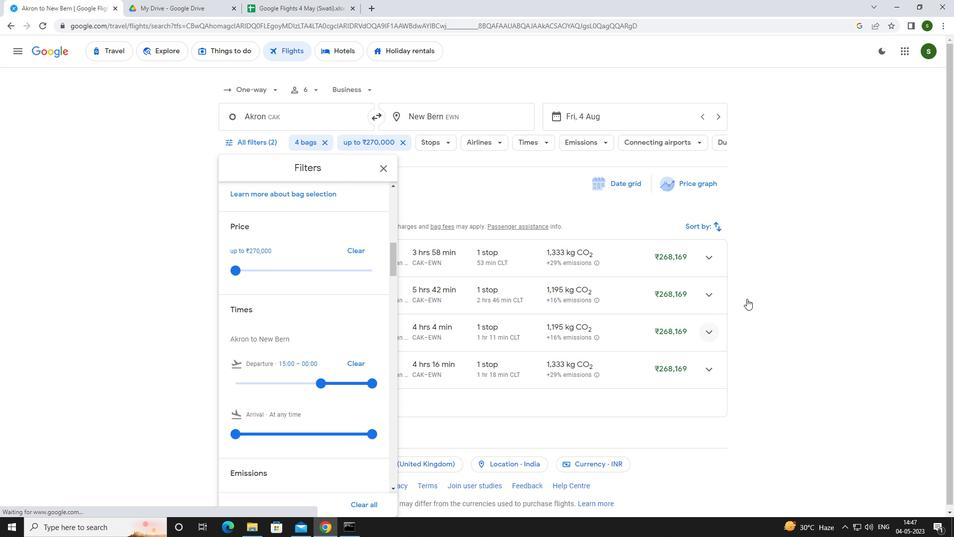 
Action: Mouse moved to (745, 297)
Screenshot: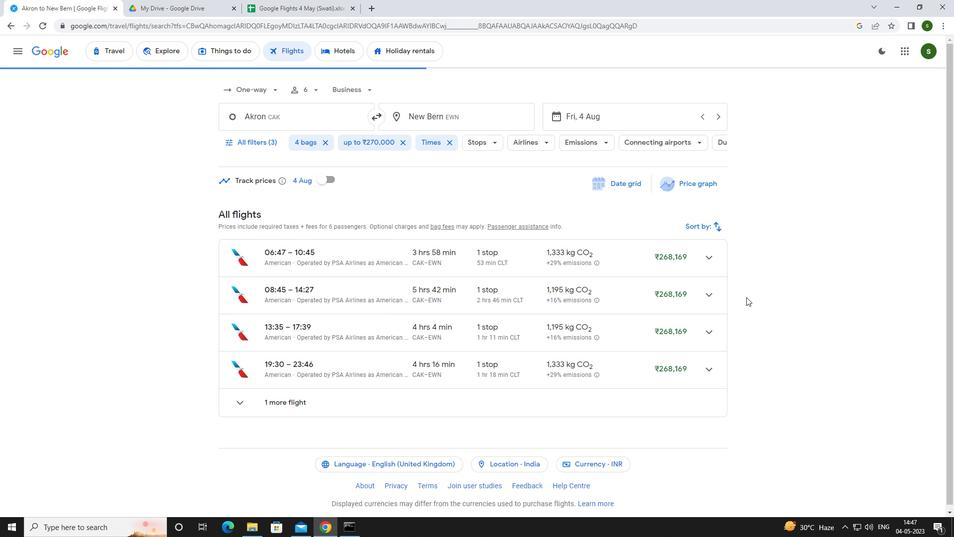 
